 Task: Display the standings of the 2022 Victory Lane Racing NASCAR Cup Series for the race "Ally 400" on the track "Nashville".
Action: Mouse moved to (238, 420)
Screenshot: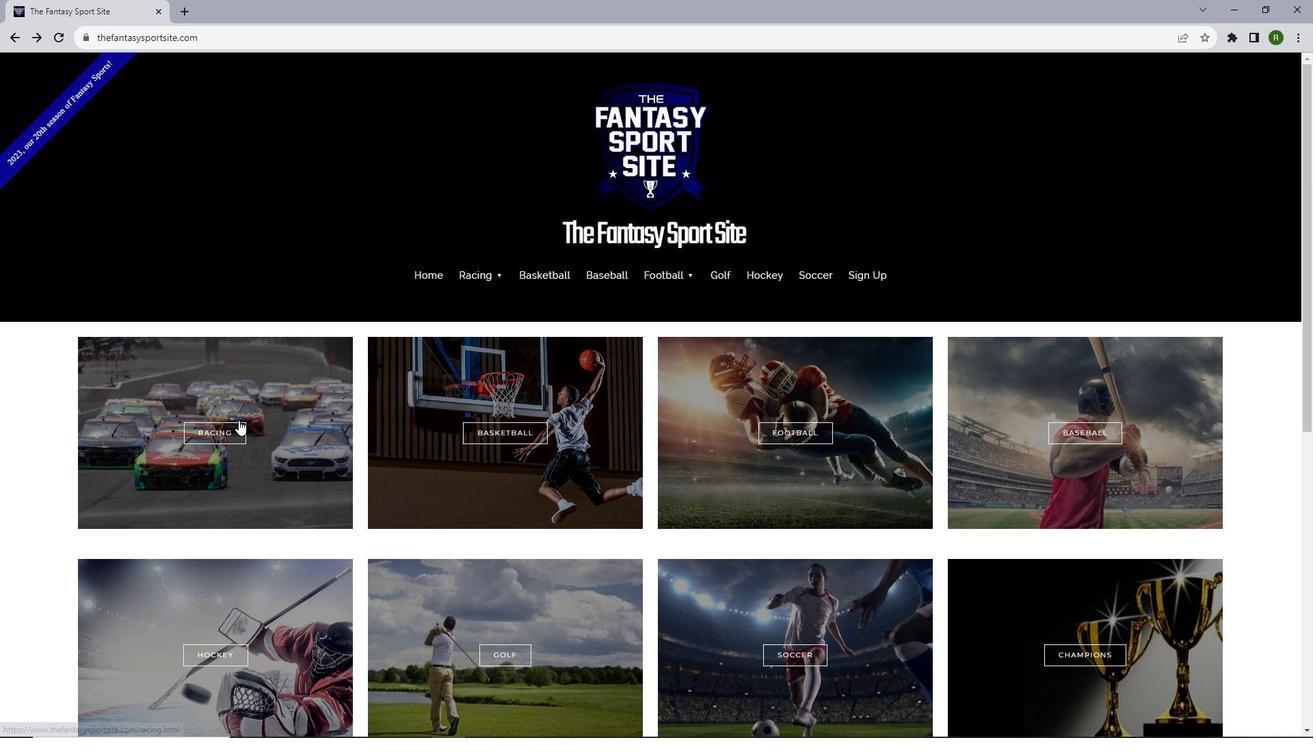 
Action: Mouse pressed left at (238, 420)
Screenshot: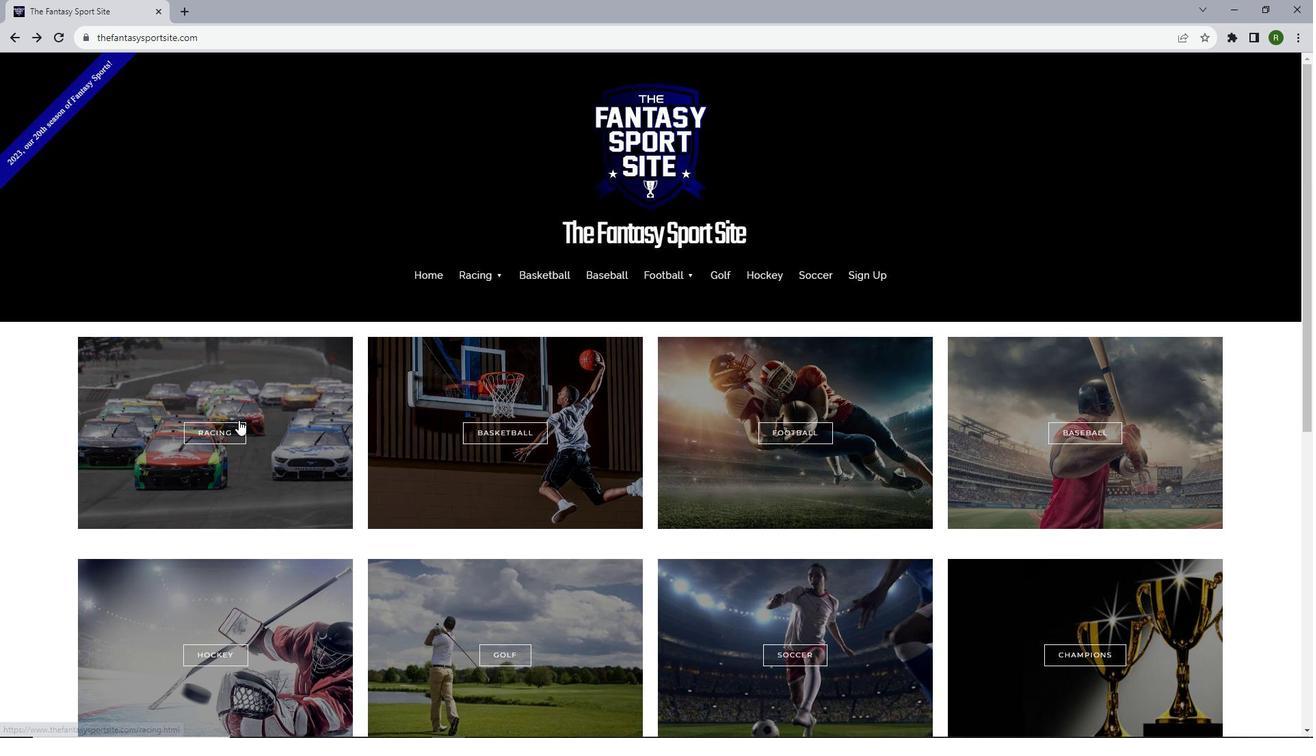 
Action: Mouse moved to (679, 498)
Screenshot: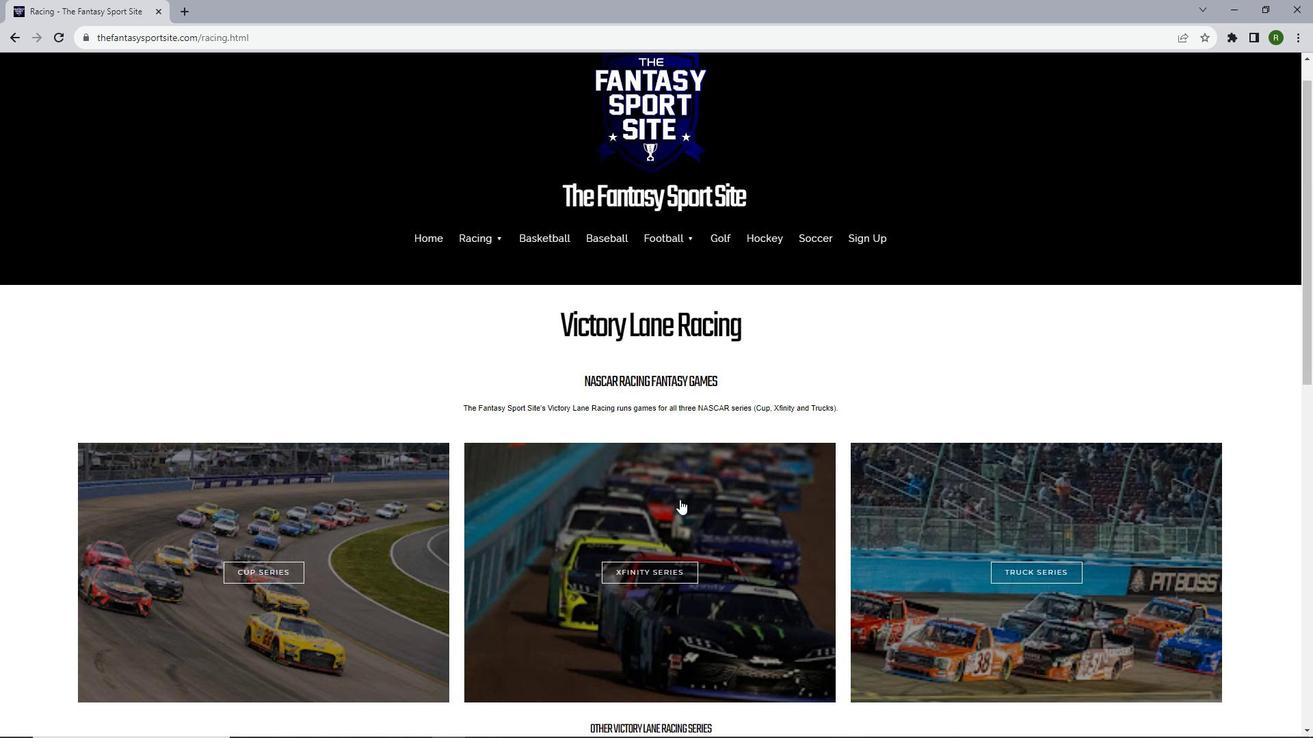 
Action: Mouse scrolled (679, 497) with delta (0, 0)
Screenshot: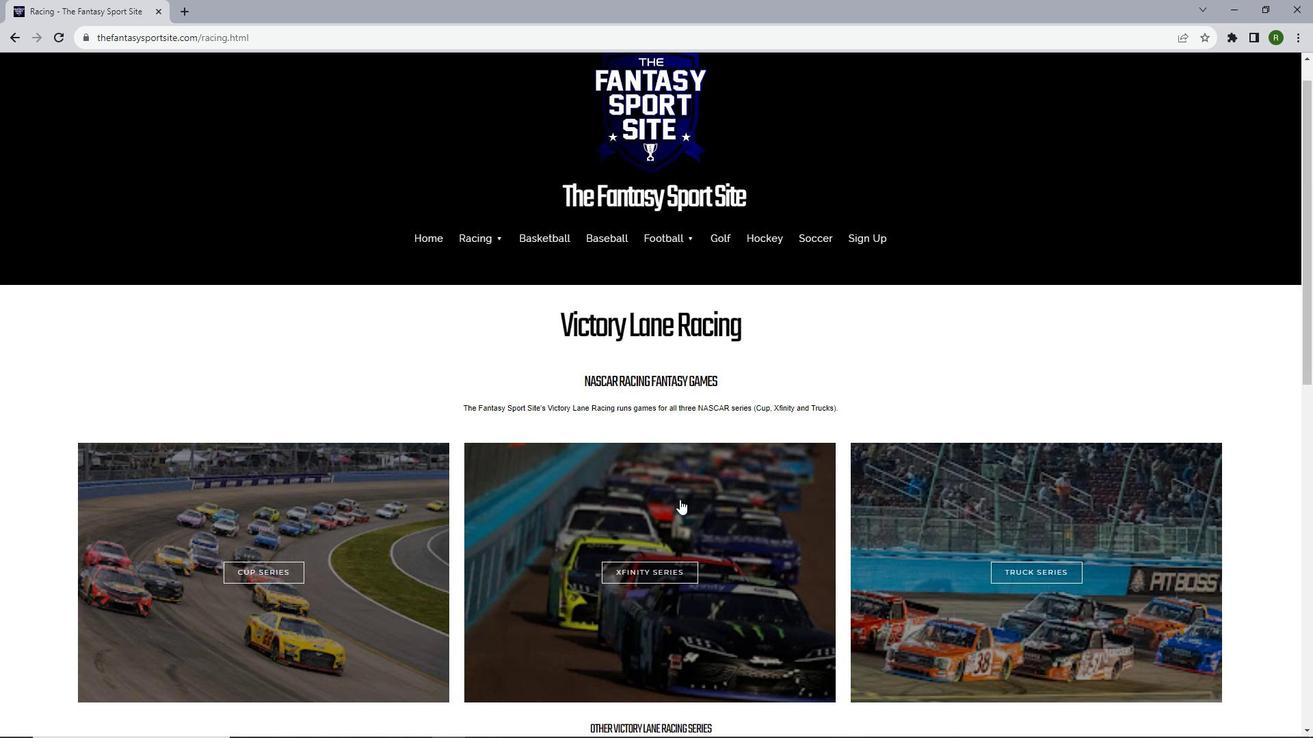 
Action: Mouse moved to (679, 499)
Screenshot: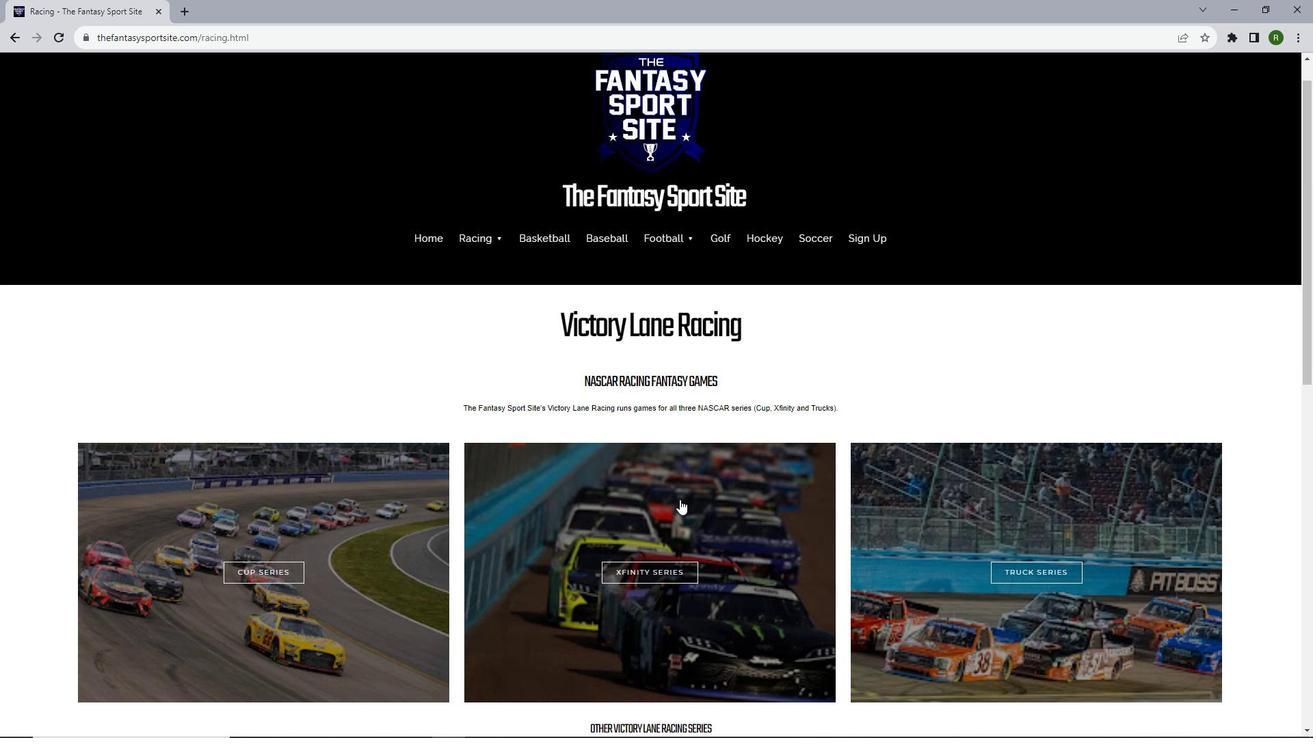 
Action: Mouse scrolled (679, 499) with delta (0, 0)
Screenshot: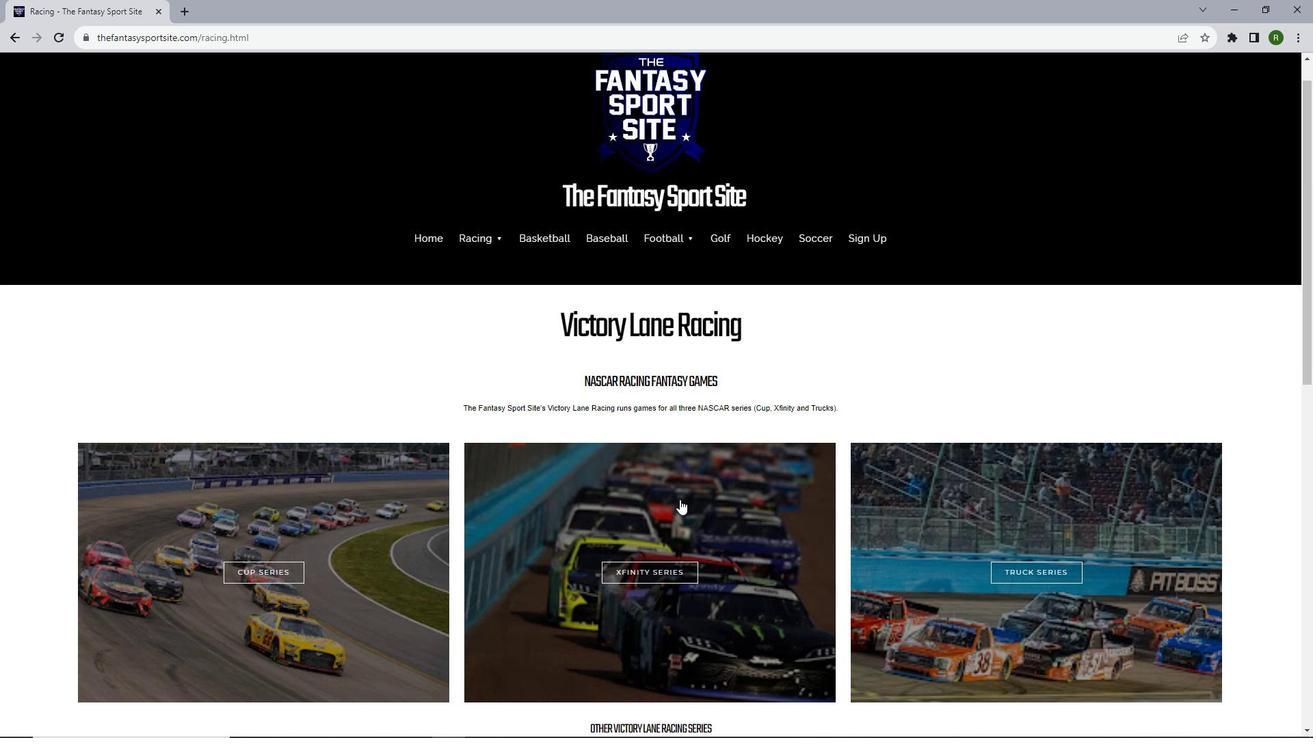 
Action: Mouse scrolled (679, 499) with delta (0, 0)
Screenshot: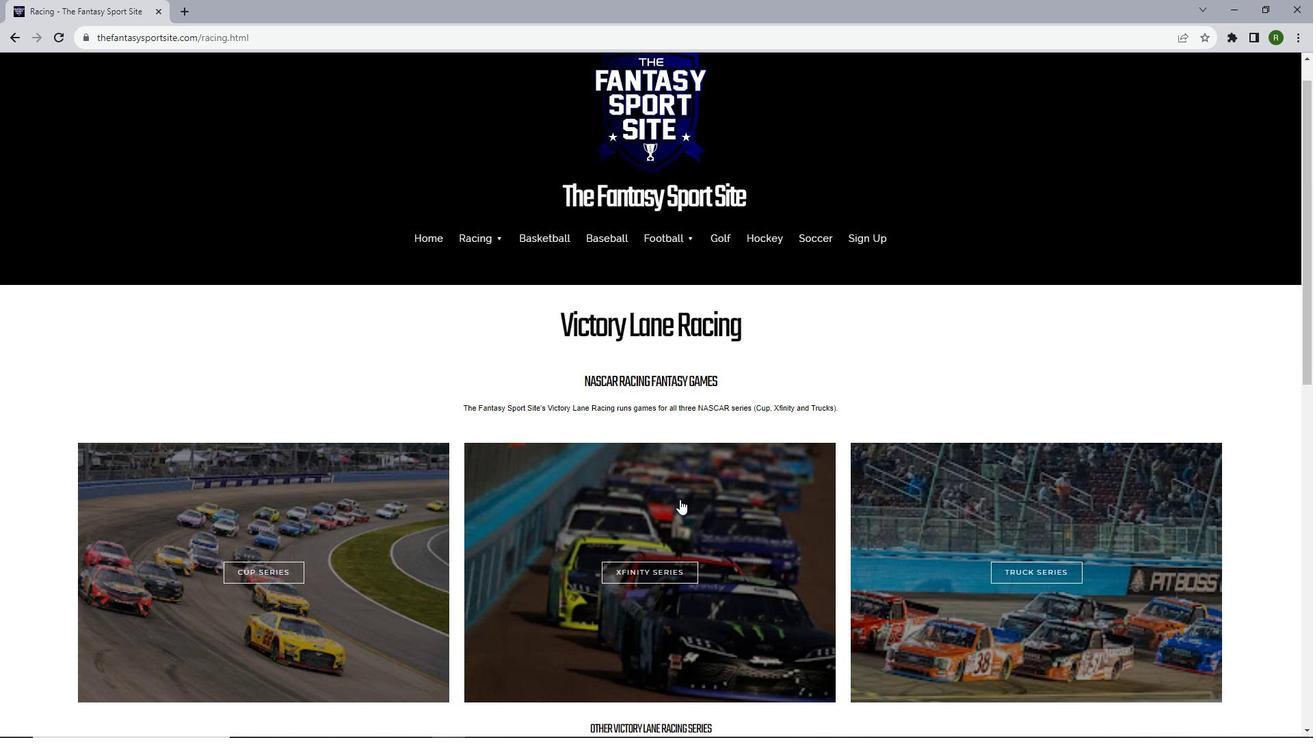 
Action: Mouse moved to (244, 416)
Screenshot: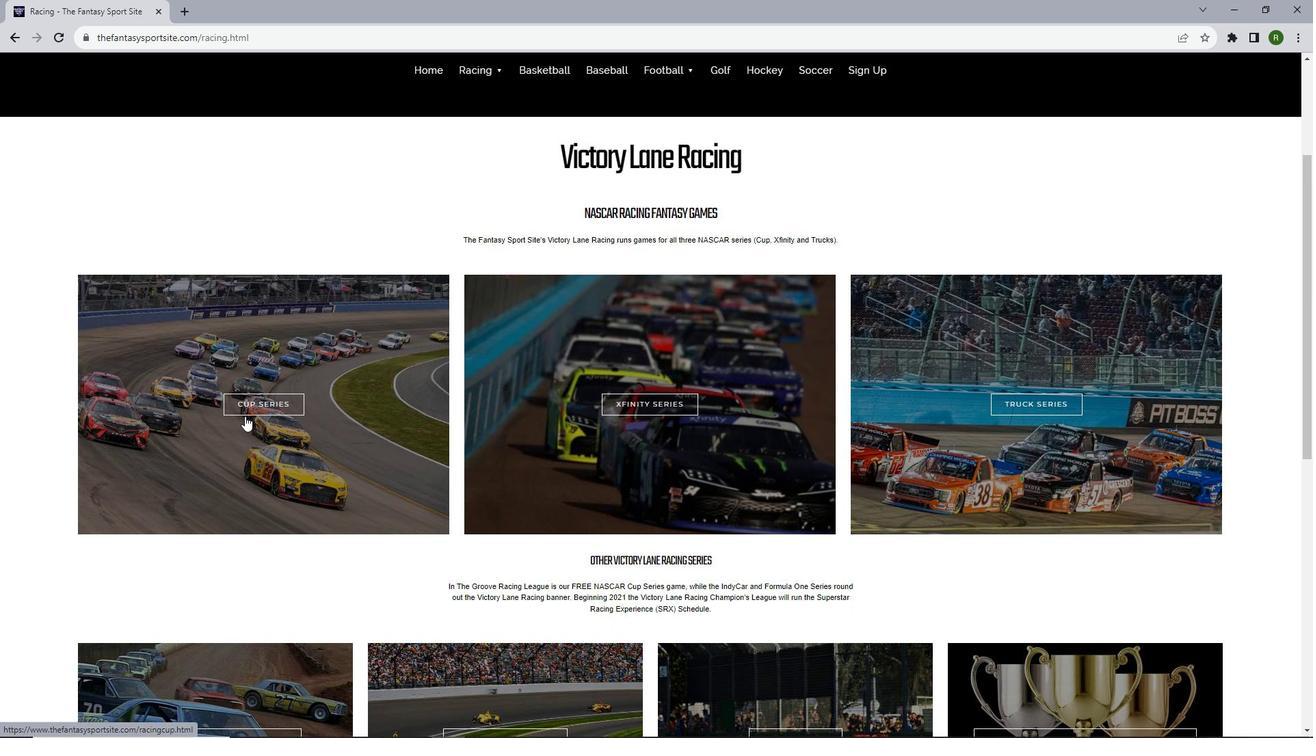
Action: Mouse pressed left at (244, 416)
Screenshot: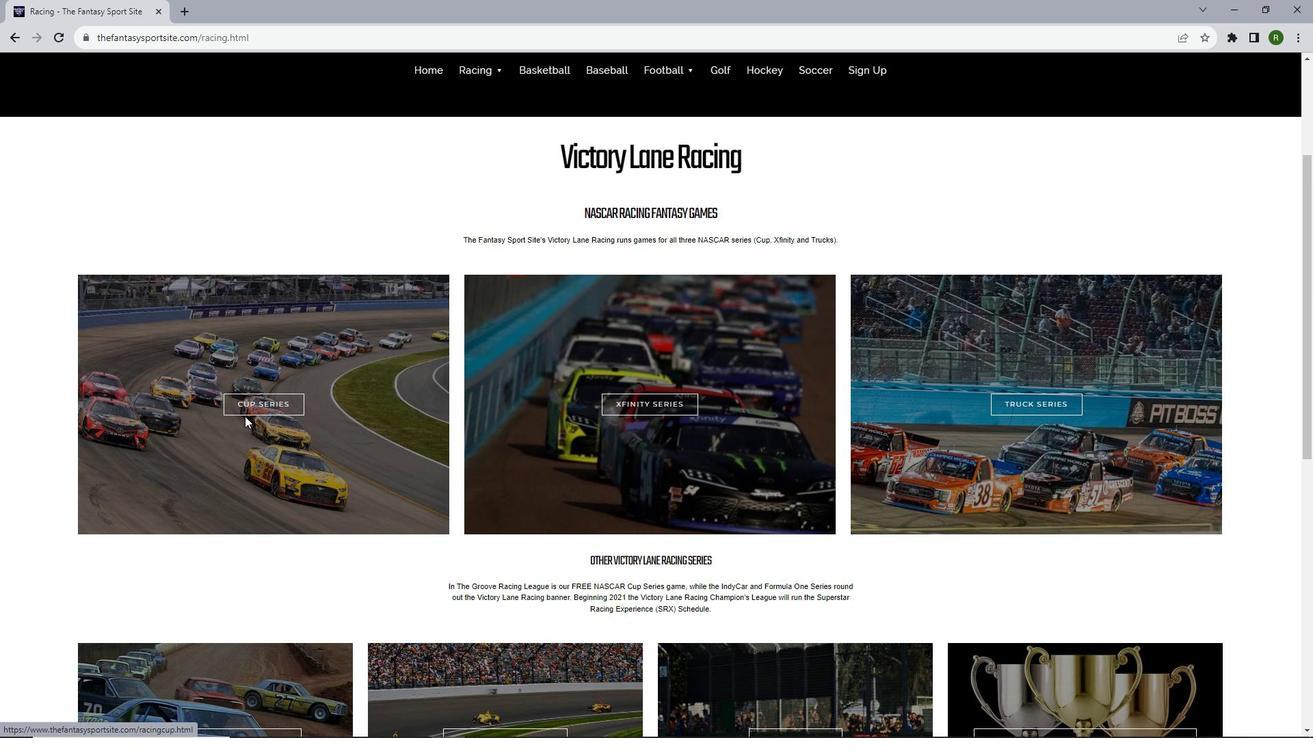 
Action: Mouse moved to (374, 370)
Screenshot: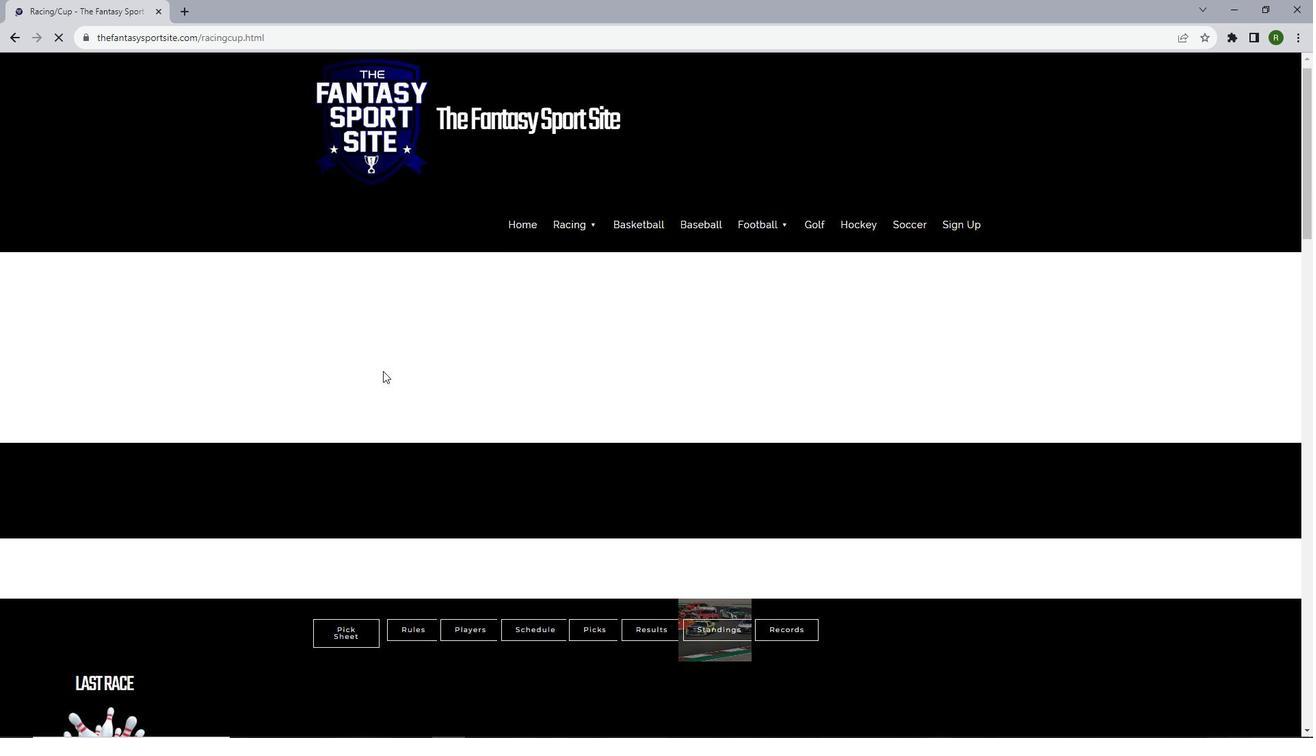 
Action: Mouse scrolled (374, 369) with delta (0, 0)
Screenshot: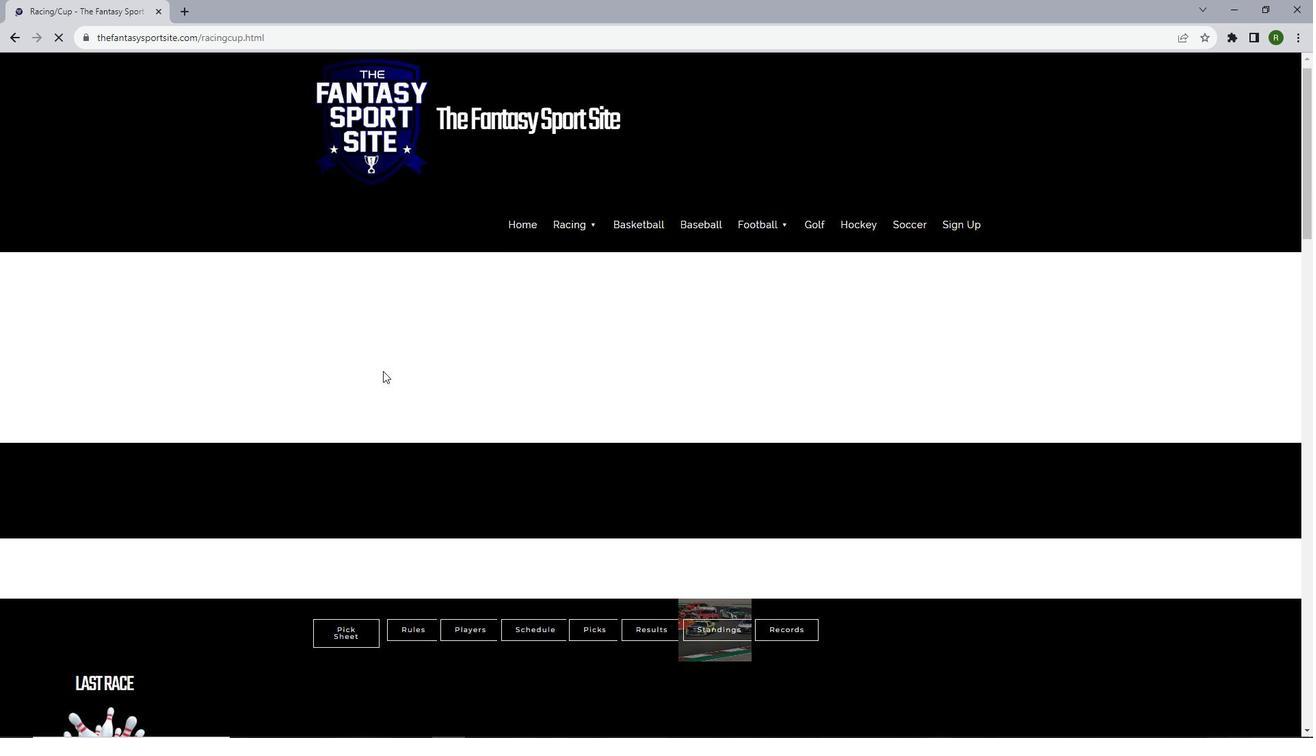 
Action: Mouse moved to (375, 370)
Screenshot: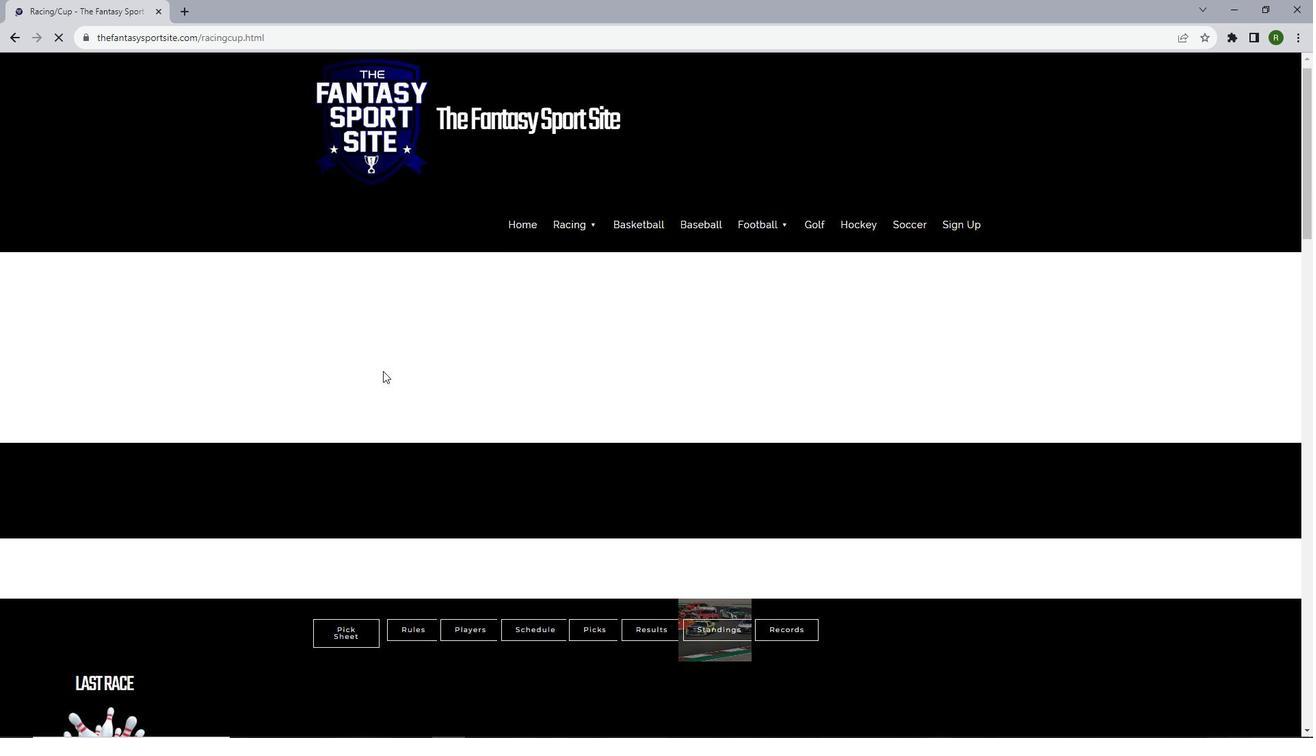 
Action: Mouse scrolled (375, 369) with delta (0, 0)
Screenshot: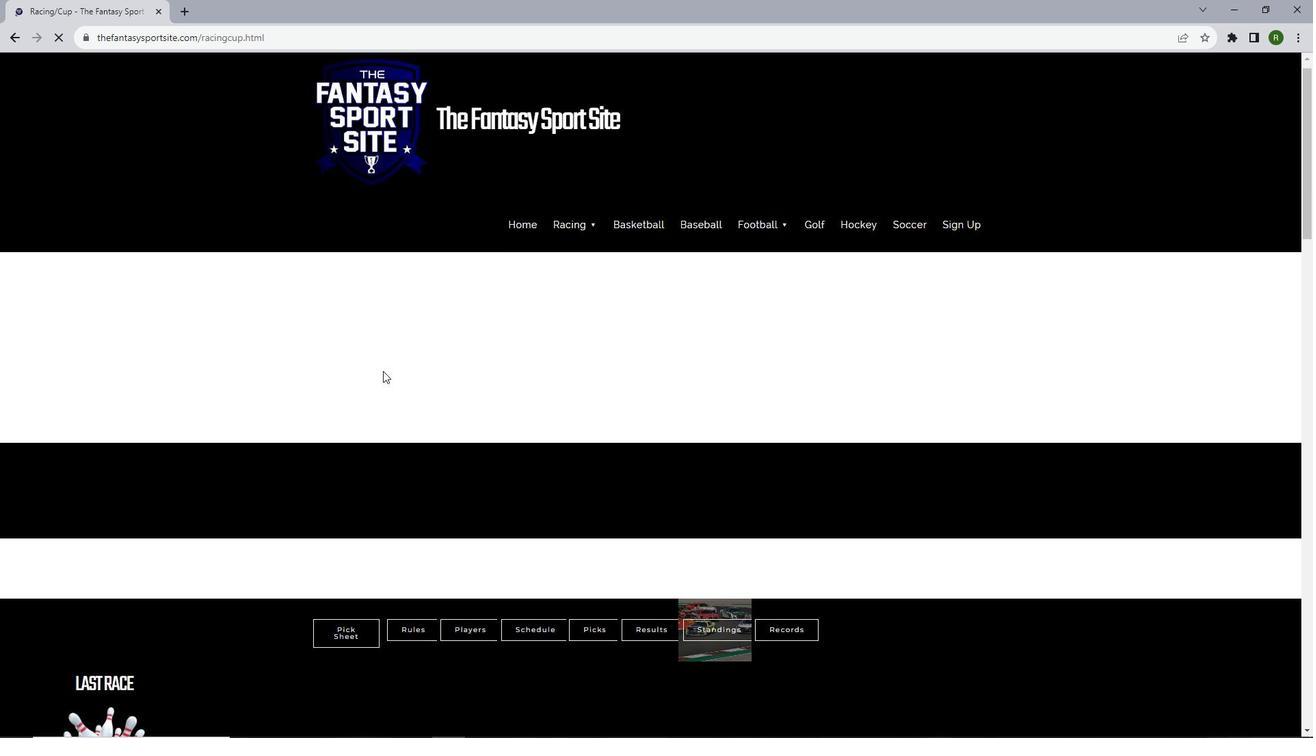 
Action: Mouse moved to (377, 370)
Screenshot: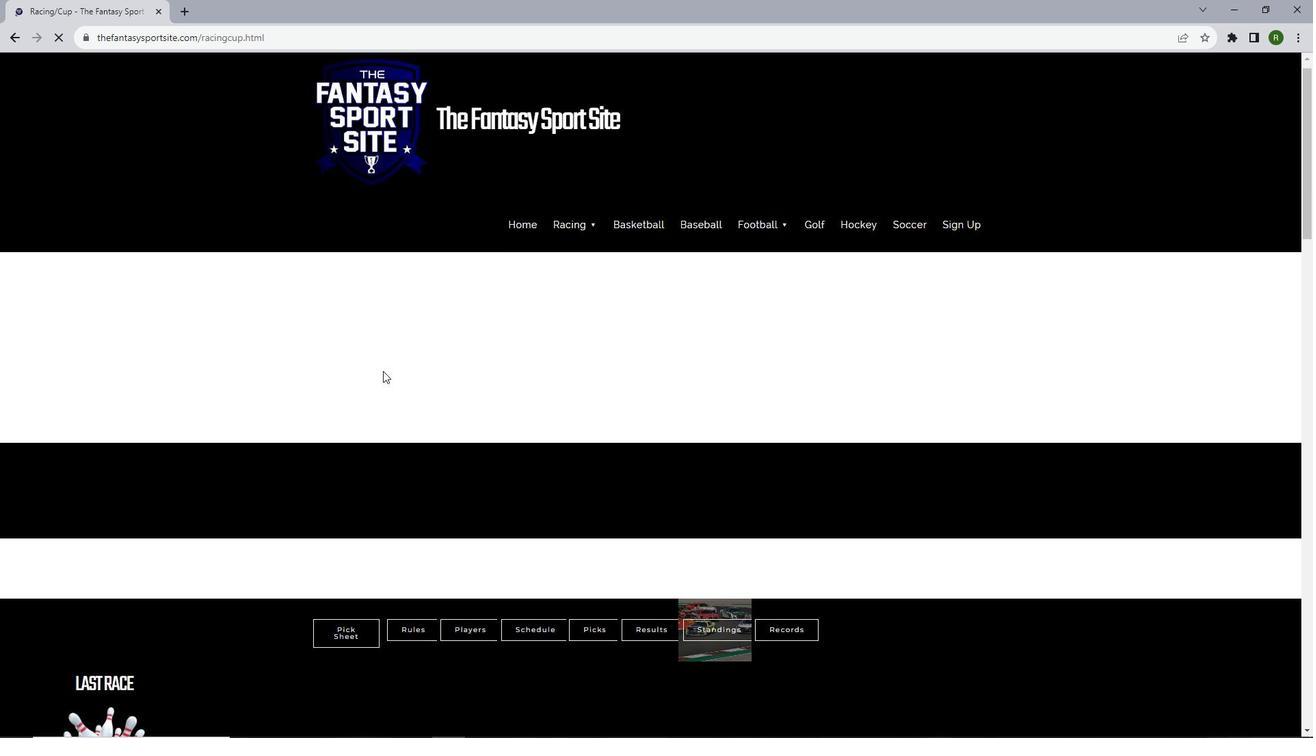 
Action: Mouse scrolled (377, 369) with delta (0, 0)
Screenshot: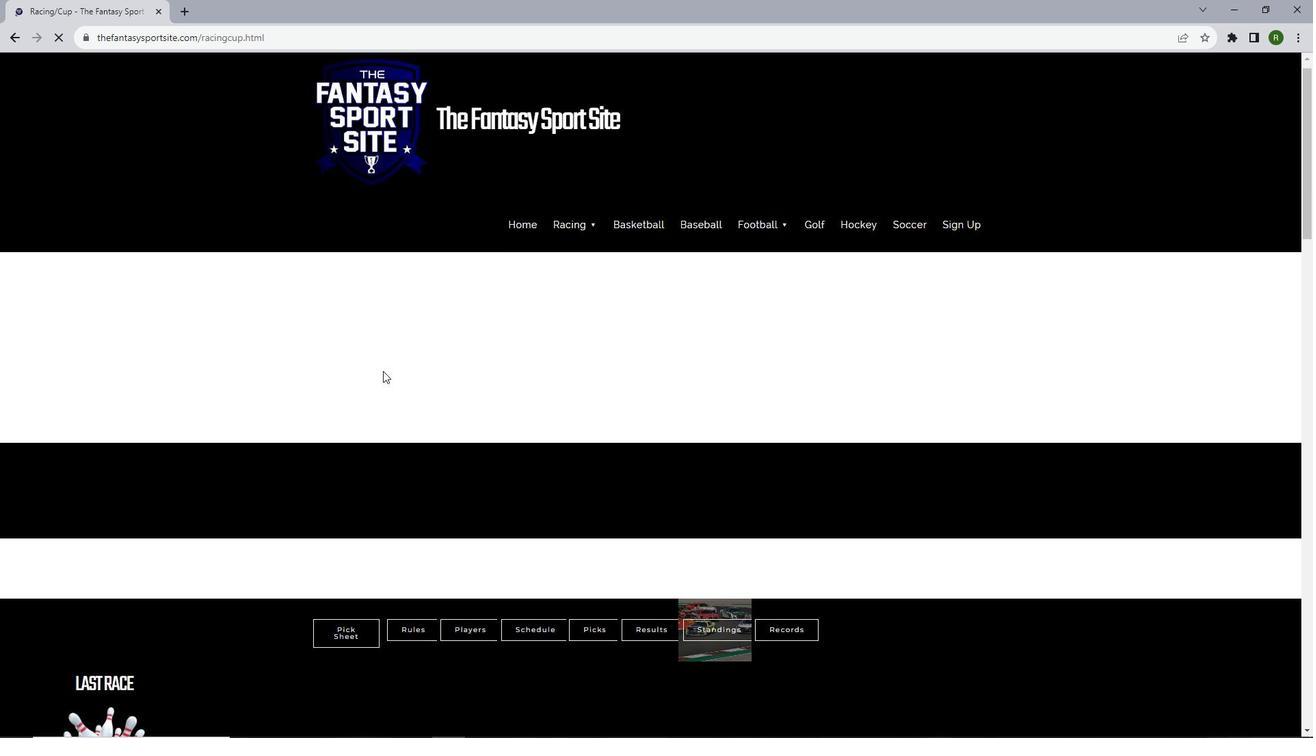 
Action: Mouse moved to (379, 371)
Screenshot: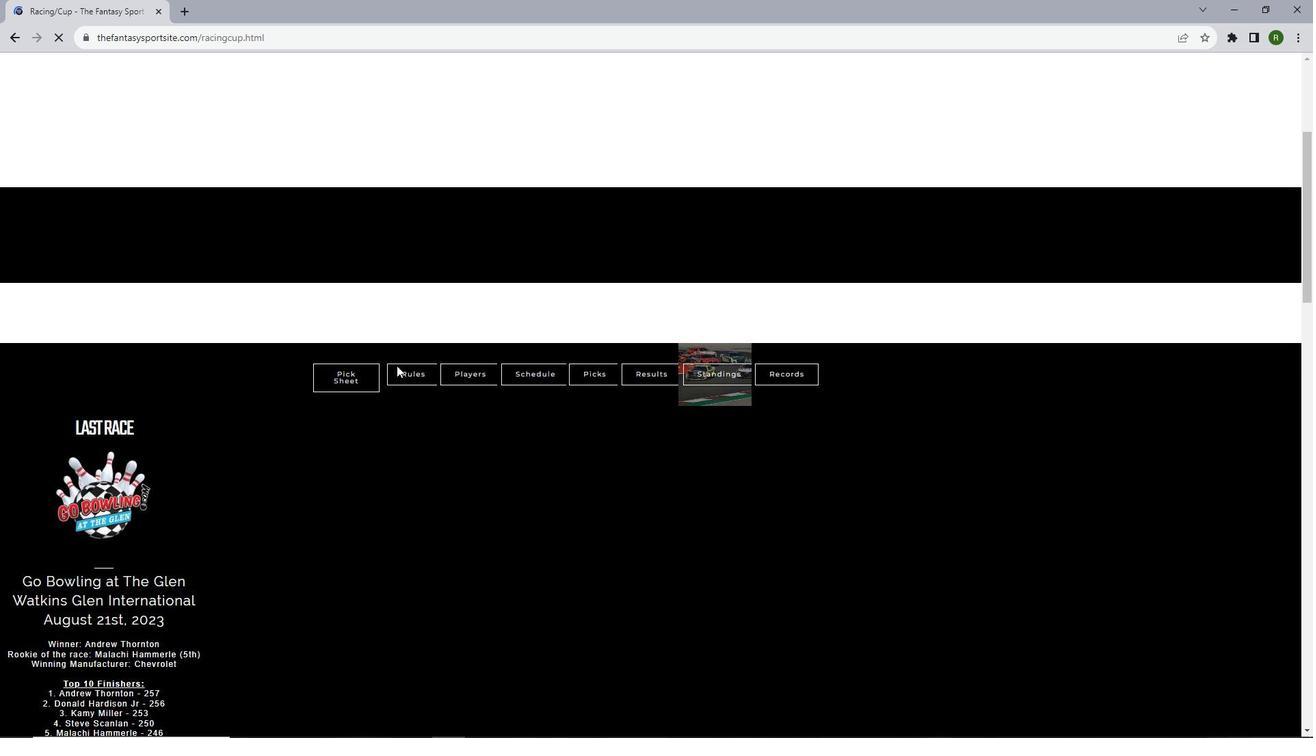 
Action: Mouse scrolled (379, 370) with delta (0, 0)
Screenshot: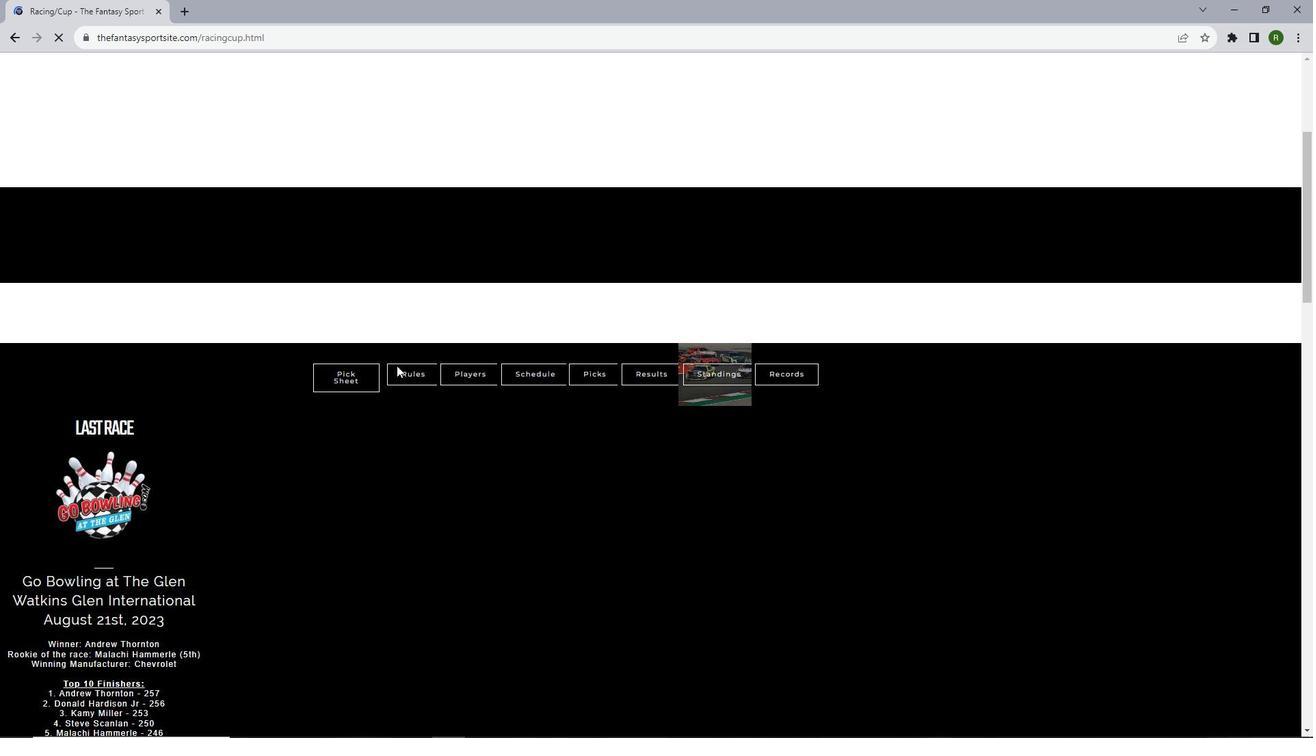 
Action: Mouse moved to (757, 600)
Screenshot: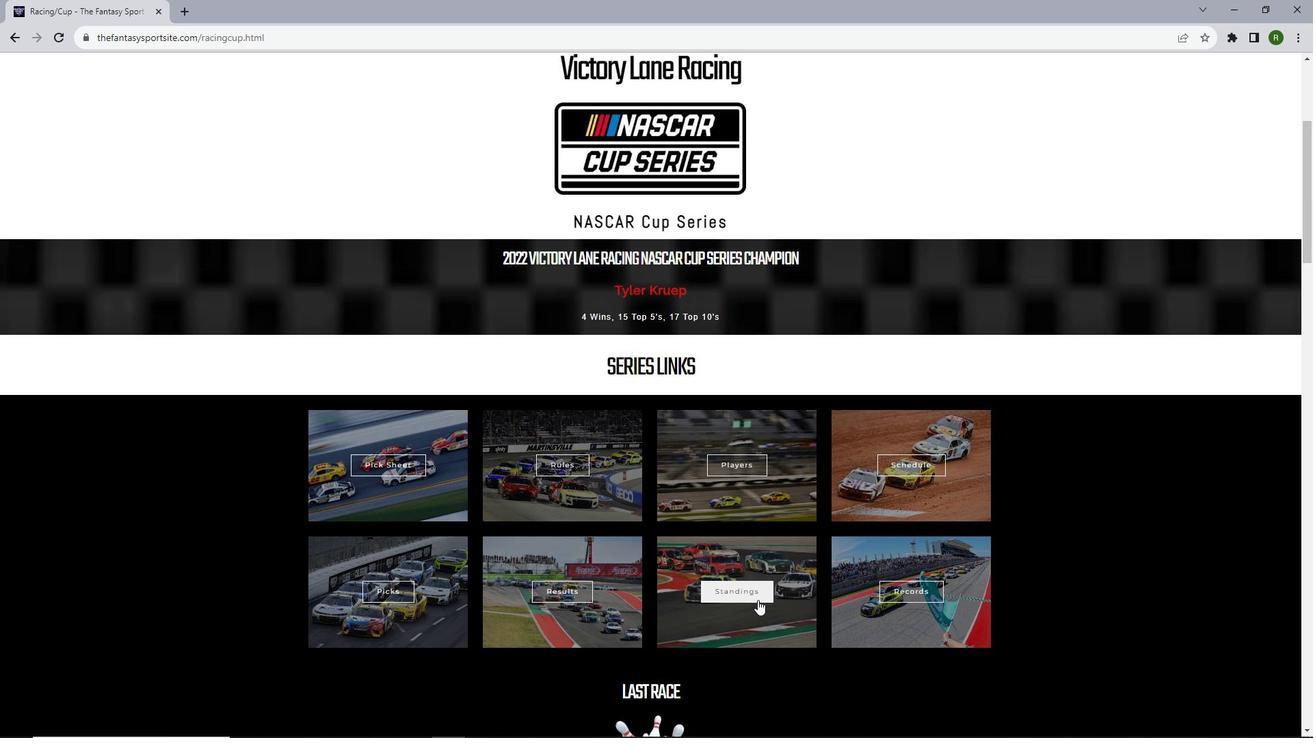 
Action: Mouse pressed left at (757, 600)
Screenshot: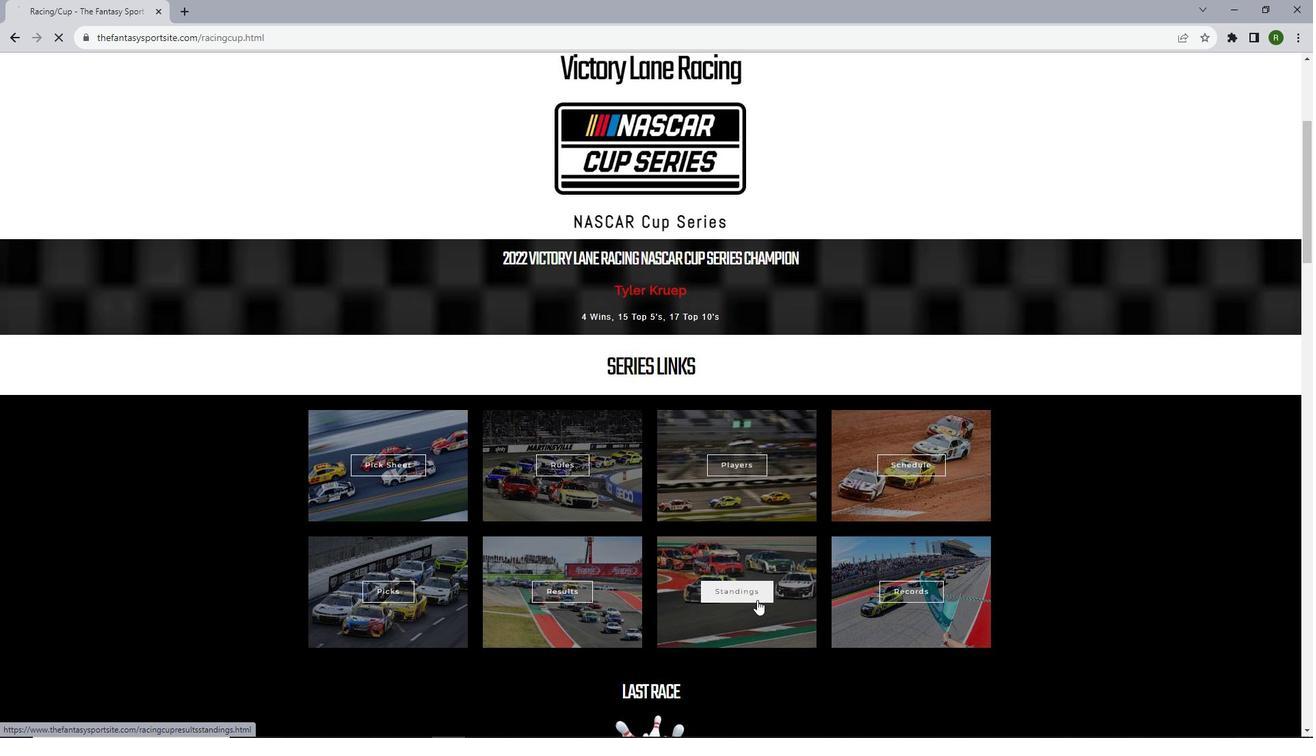
Action: Mouse moved to (401, 270)
Screenshot: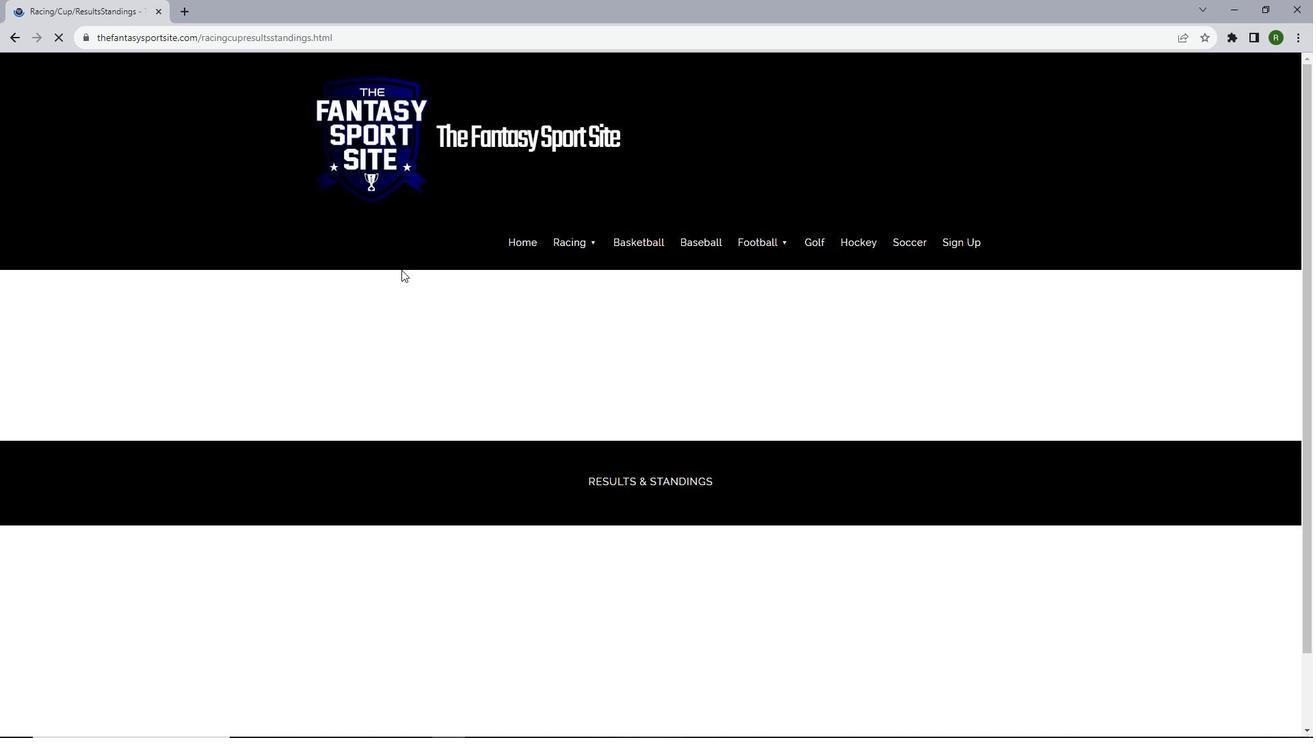 
Action: Mouse scrolled (401, 269) with delta (0, 0)
Screenshot: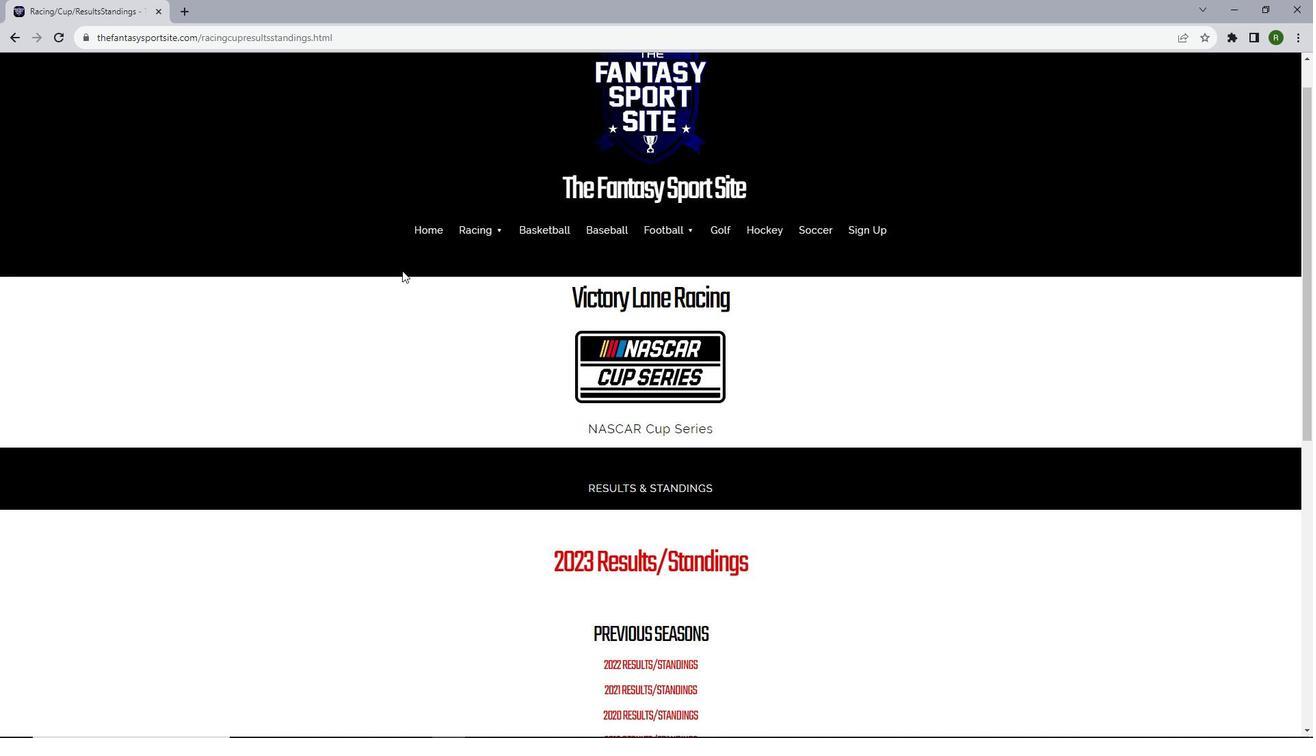 
Action: Mouse scrolled (401, 269) with delta (0, 0)
Screenshot: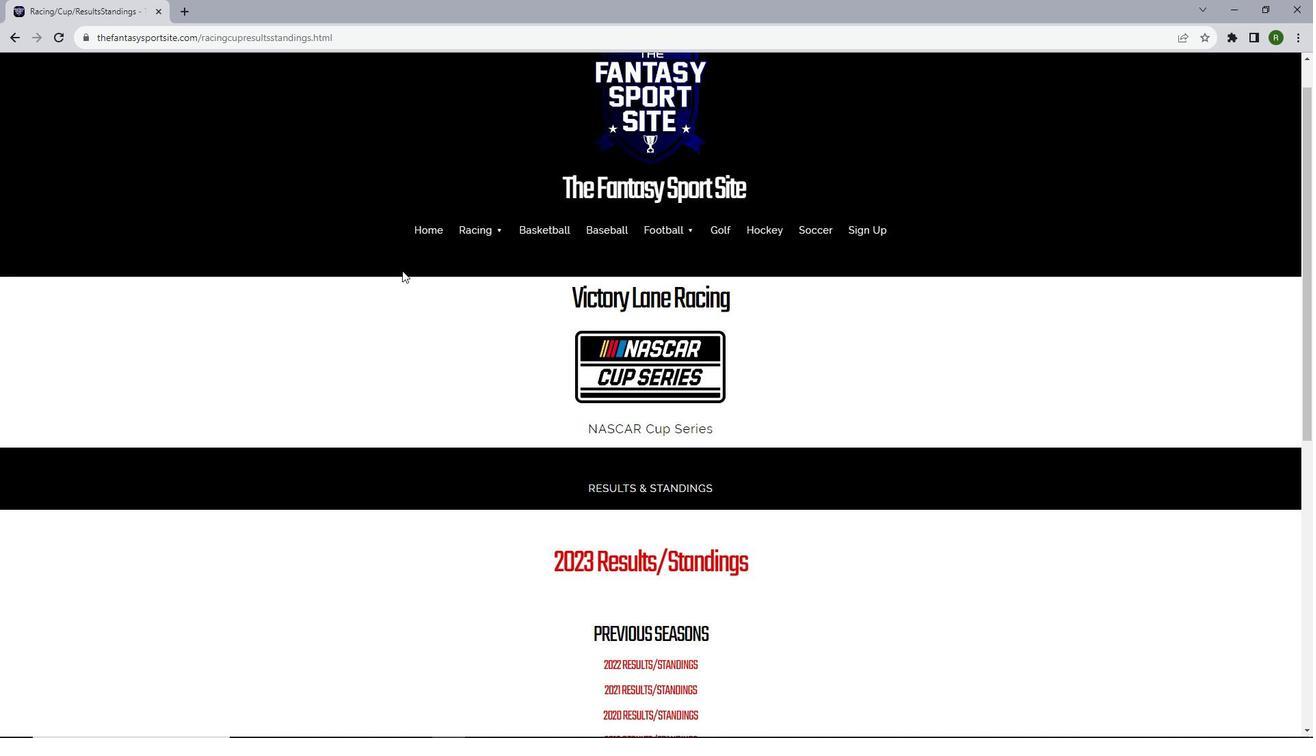 
Action: Mouse scrolled (401, 269) with delta (0, 0)
Screenshot: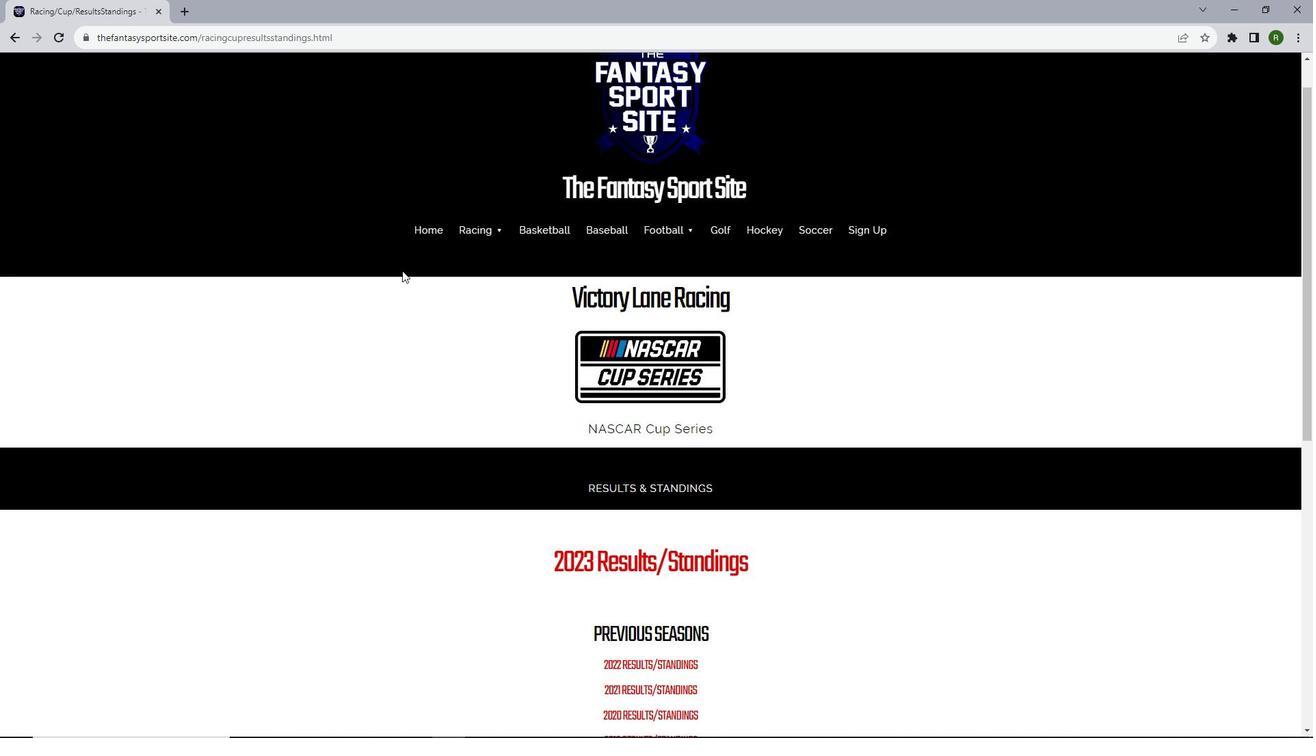 
Action: Mouse moved to (402, 270)
Screenshot: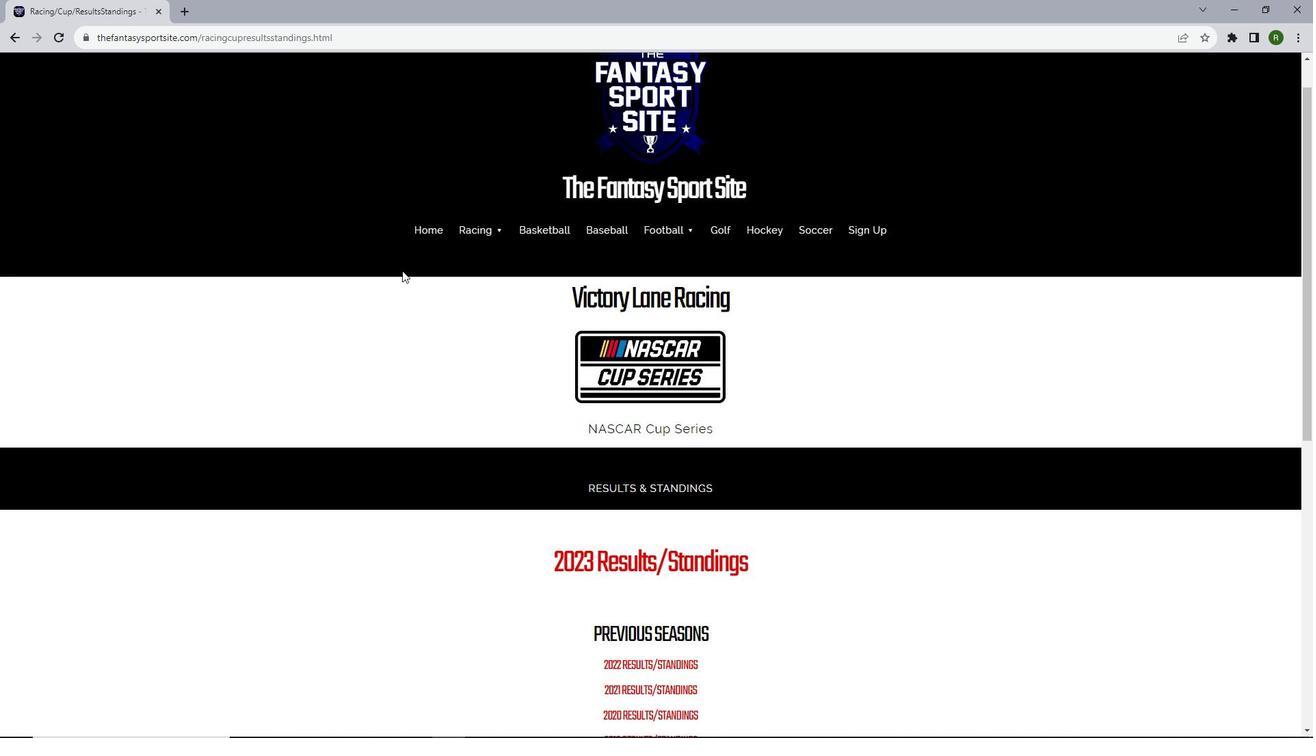 
Action: Mouse scrolled (402, 270) with delta (0, 0)
Screenshot: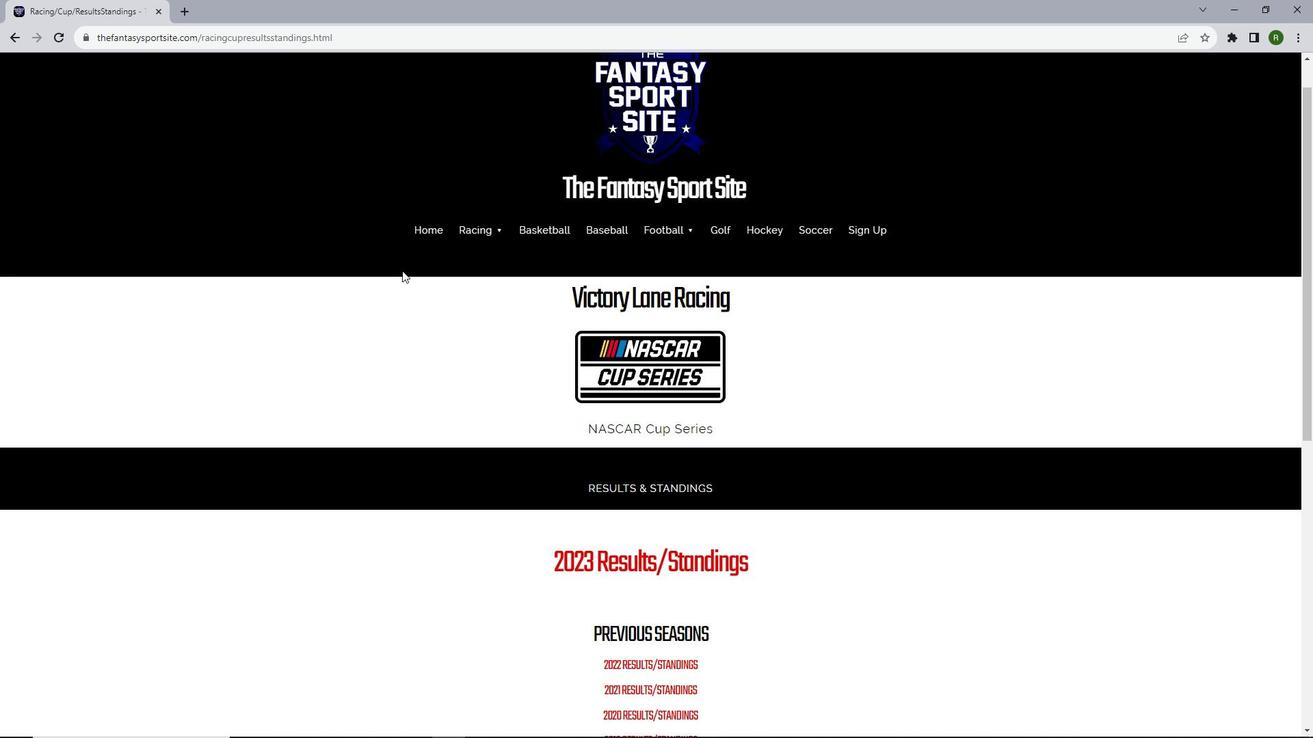 
Action: Mouse moved to (634, 442)
Screenshot: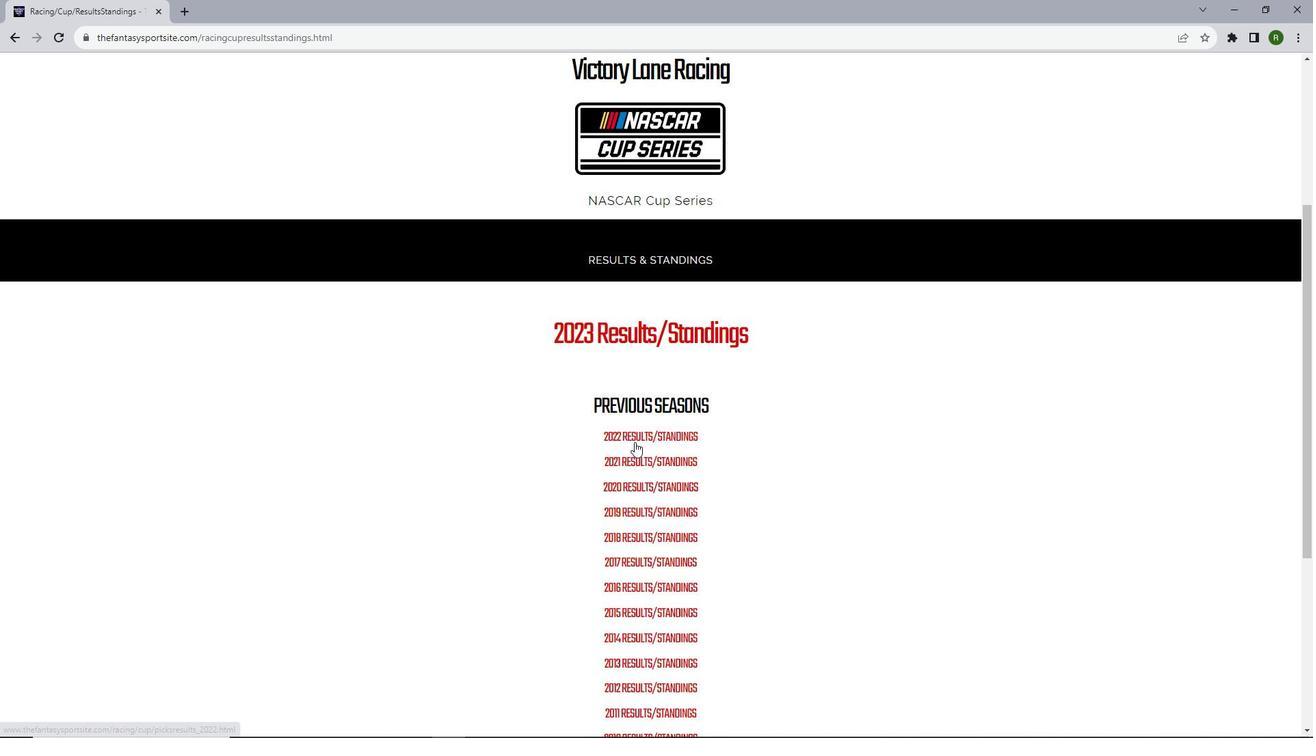 
Action: Mouse pressed left at (634, 442)
Screenshot: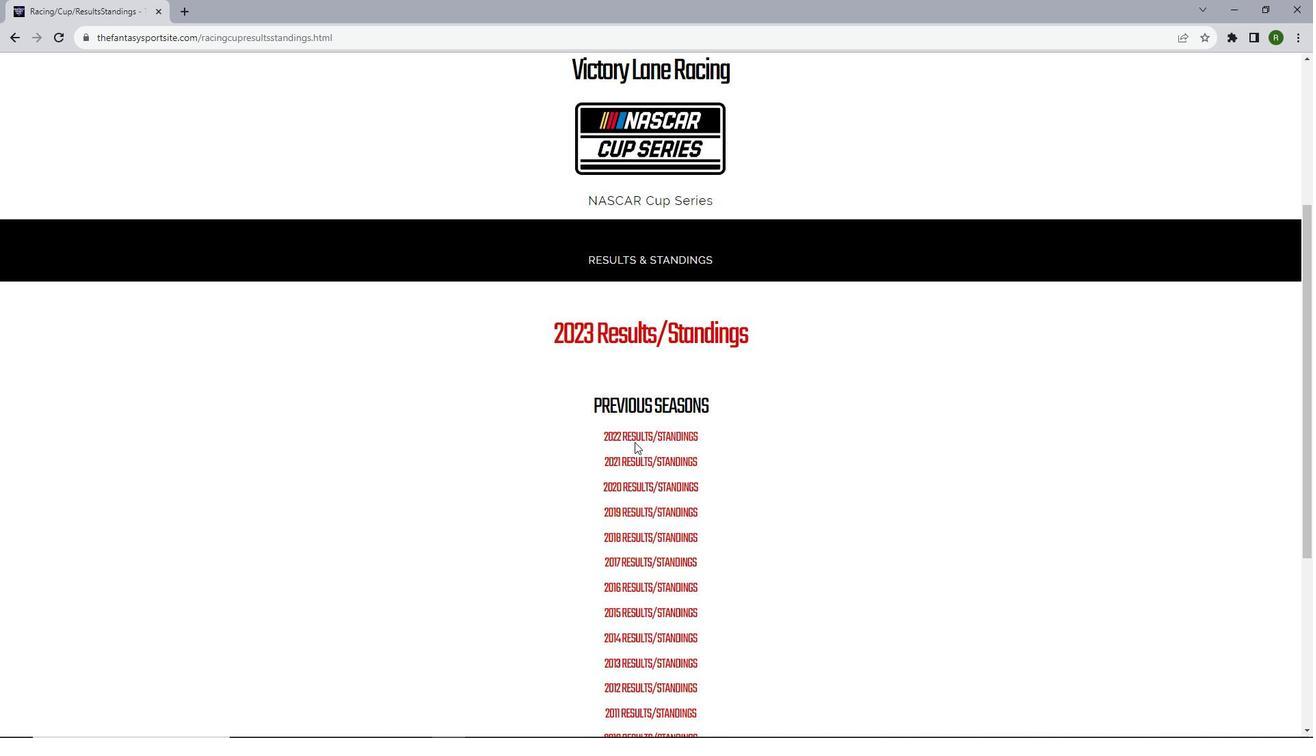 
Action: Mouse moved to (824, 389)
Screenshot: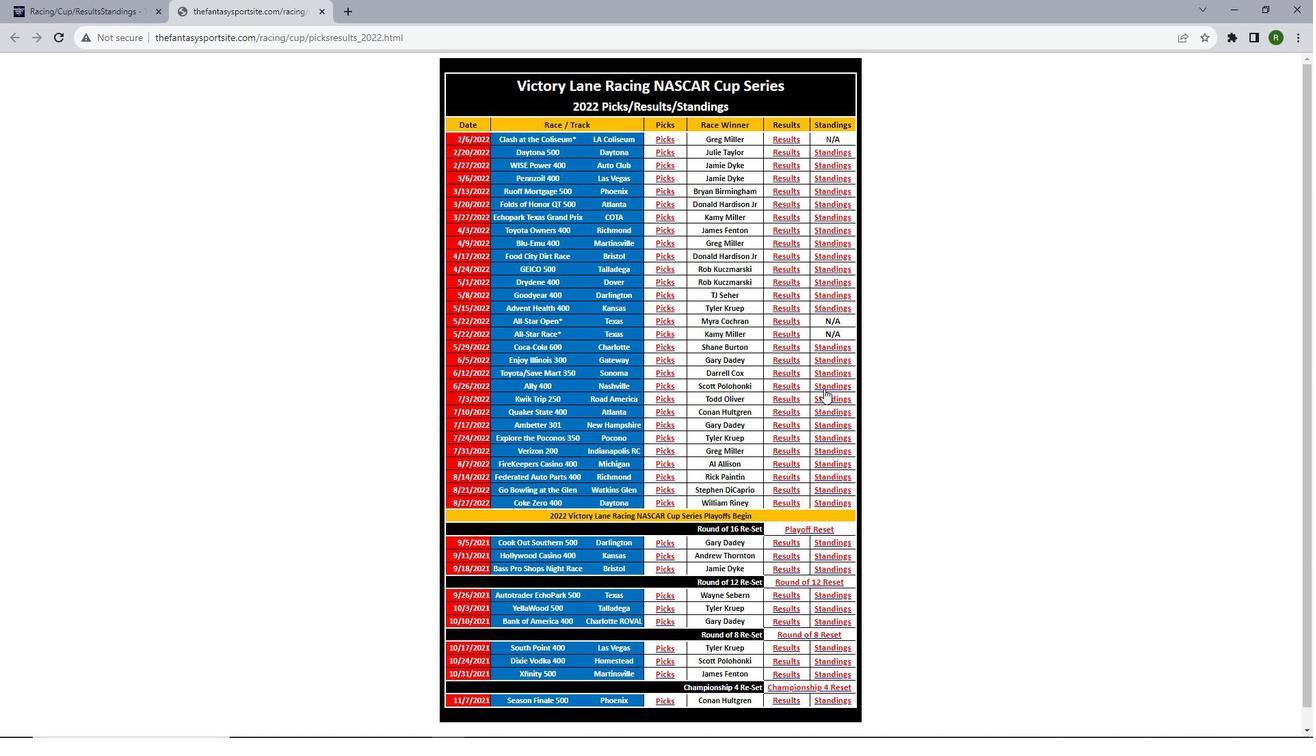 
Action: Mouse pressed left at (824, 389)
Screenshot: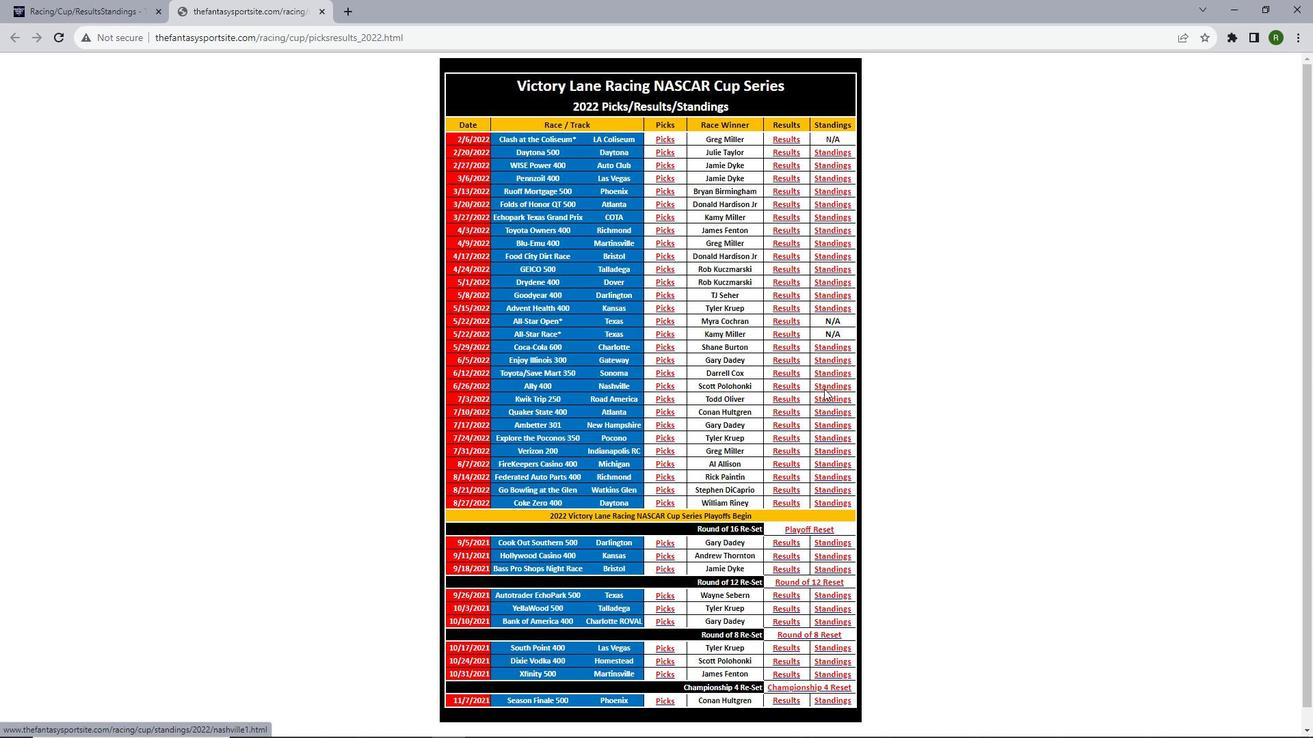
Action: Mouse moved to (655, 272)
Screenshot: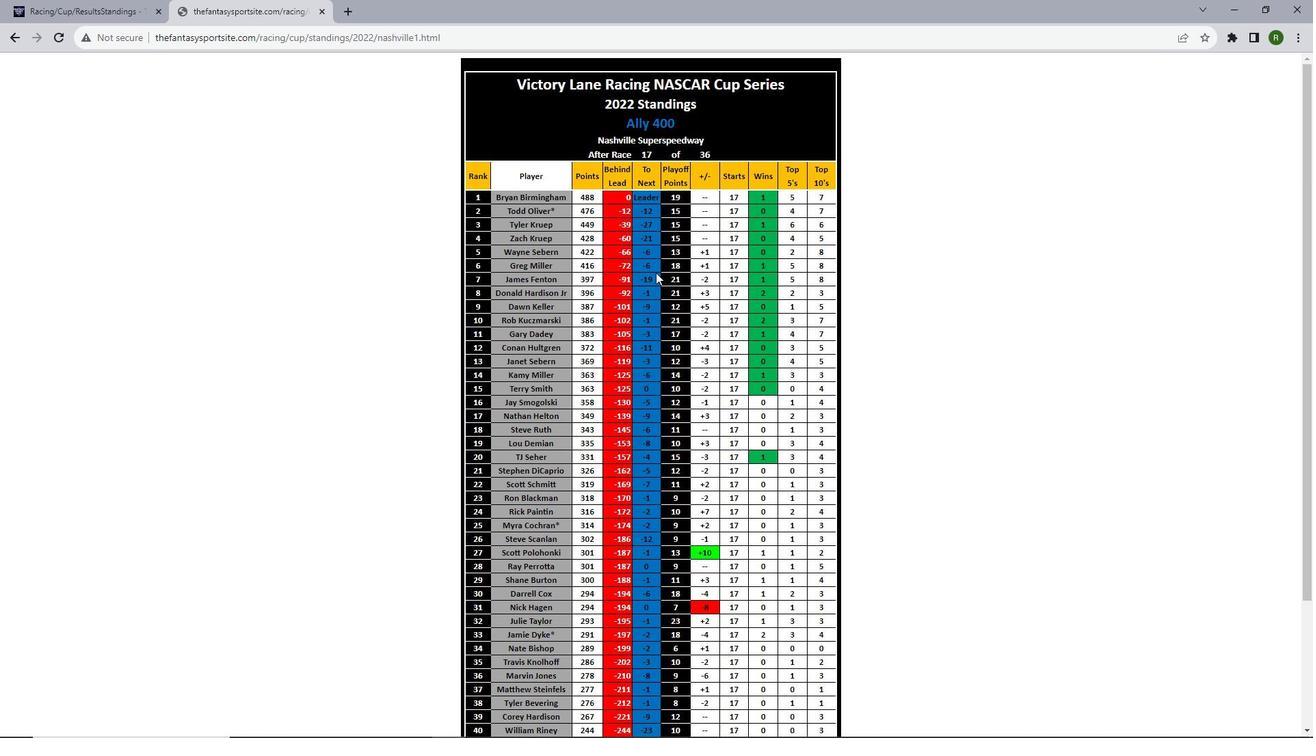 
Action: Mouse scrolled (655, 272) with delta (0, 0)
Screenshot: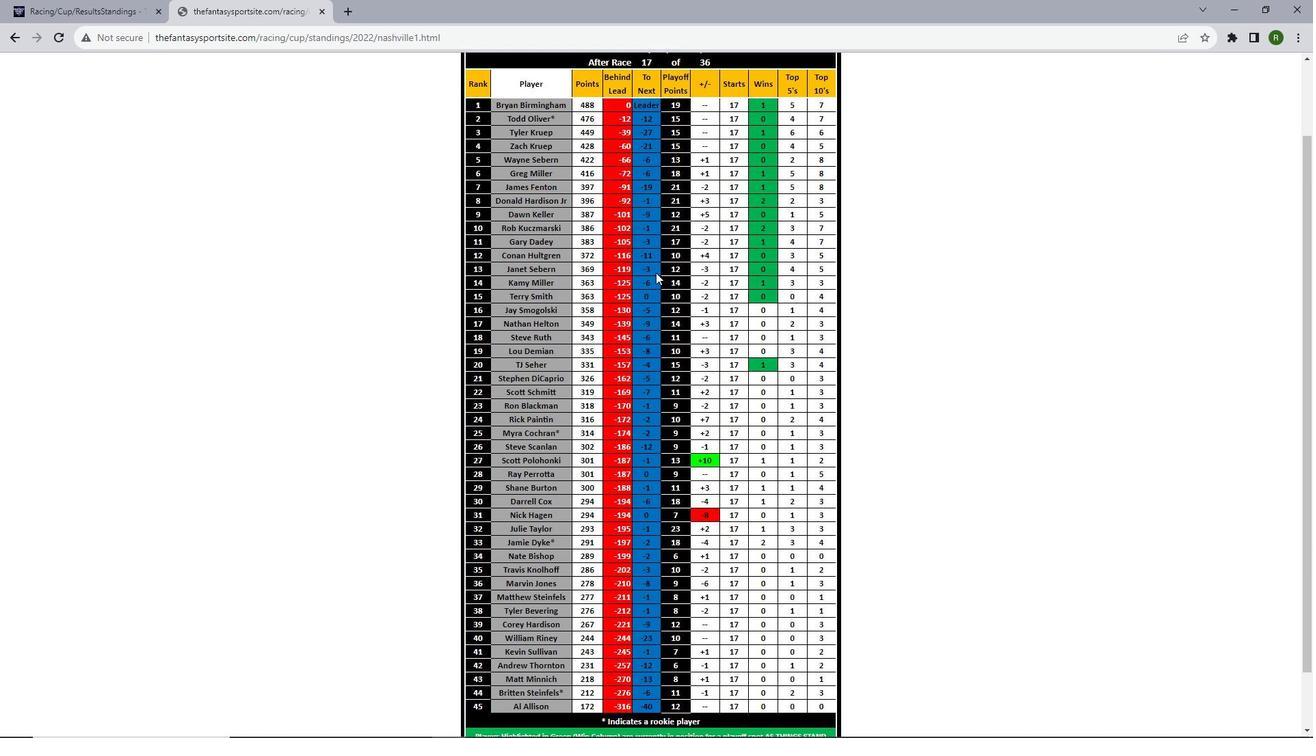 
Action: Mouse scrolled (655, 272) with delta (0, 0)
Screenshot: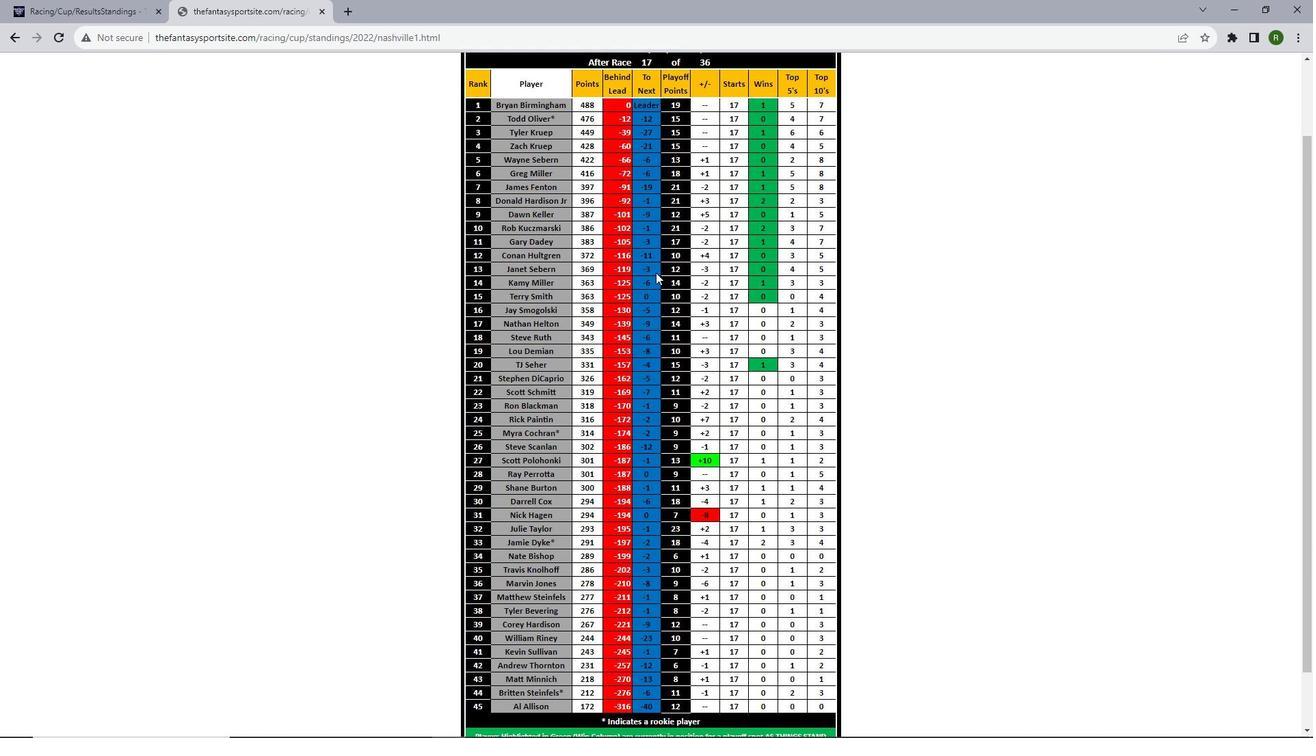 
Action: Mouse scrolled (655, 272) with delta (0, 0)
Screenshot: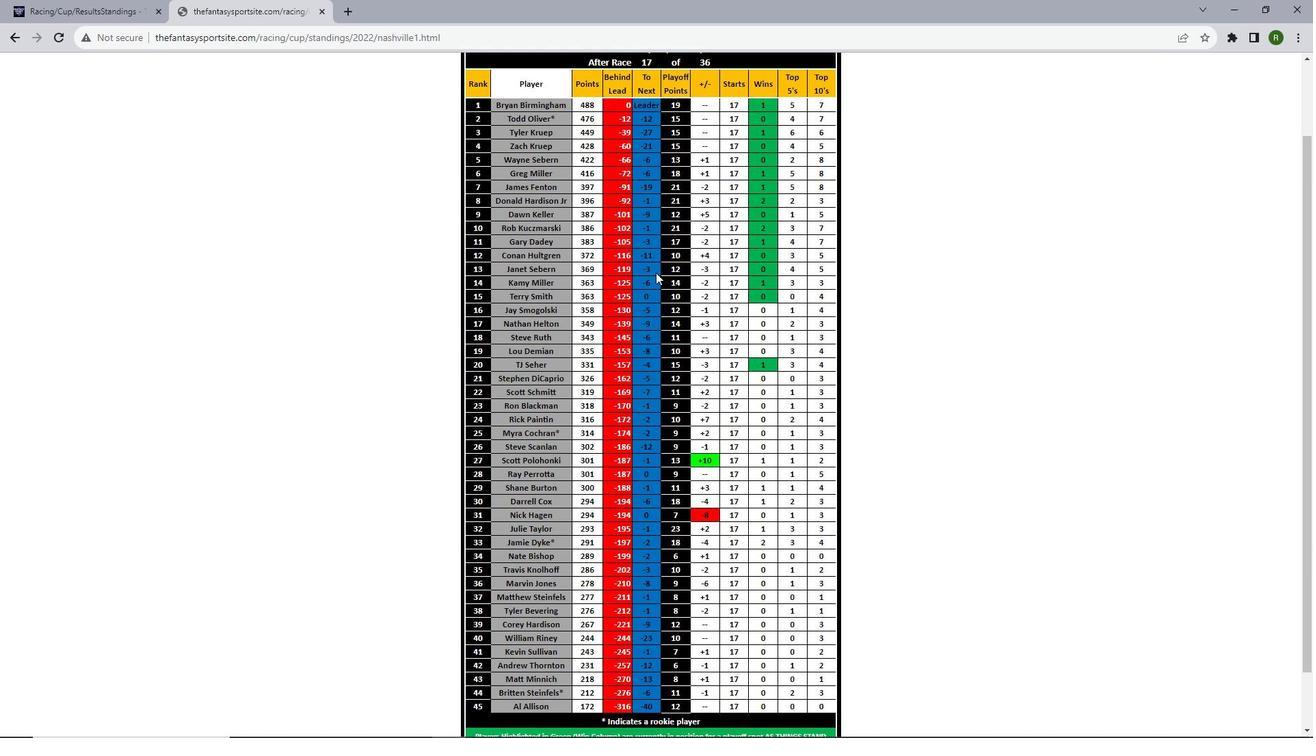 
Action: Mouse scrolled (655, 272) with delta (0, 0)
Screenshot: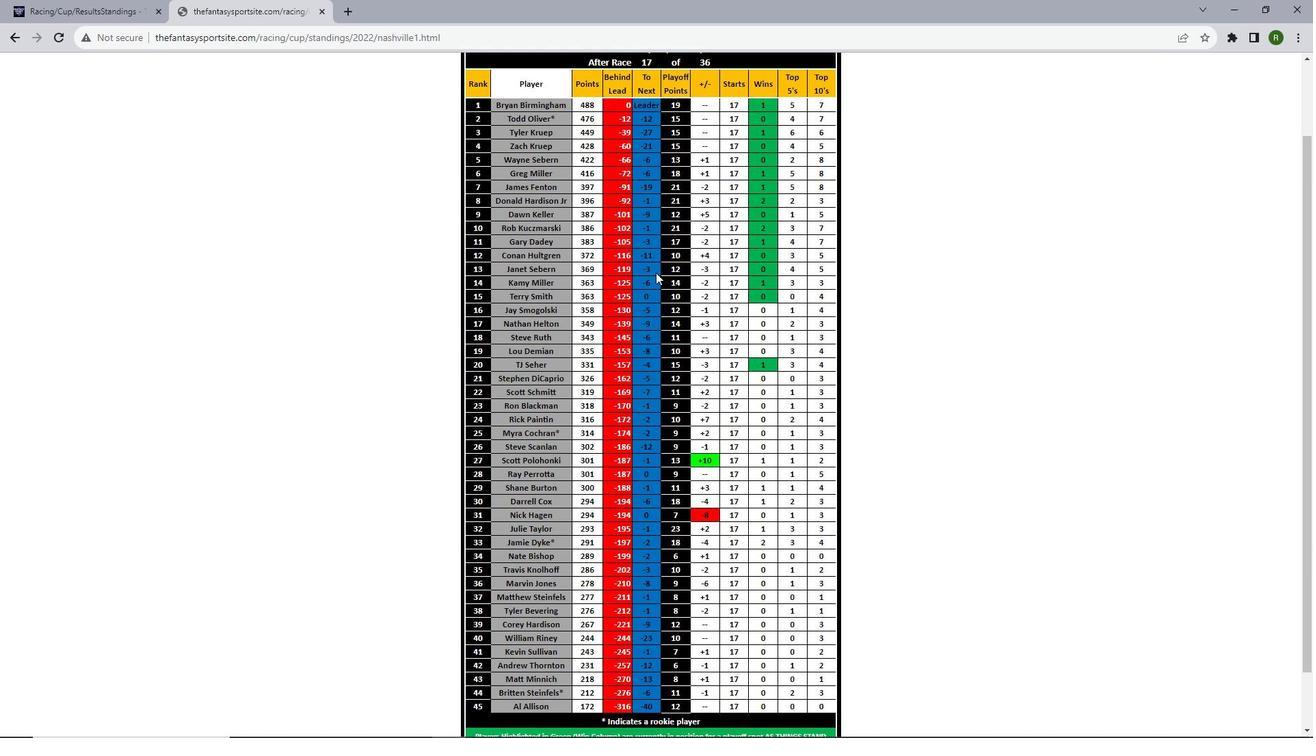 
Action: Mouse scrolled (655, 272) with delta (0, 0)
Screenshot: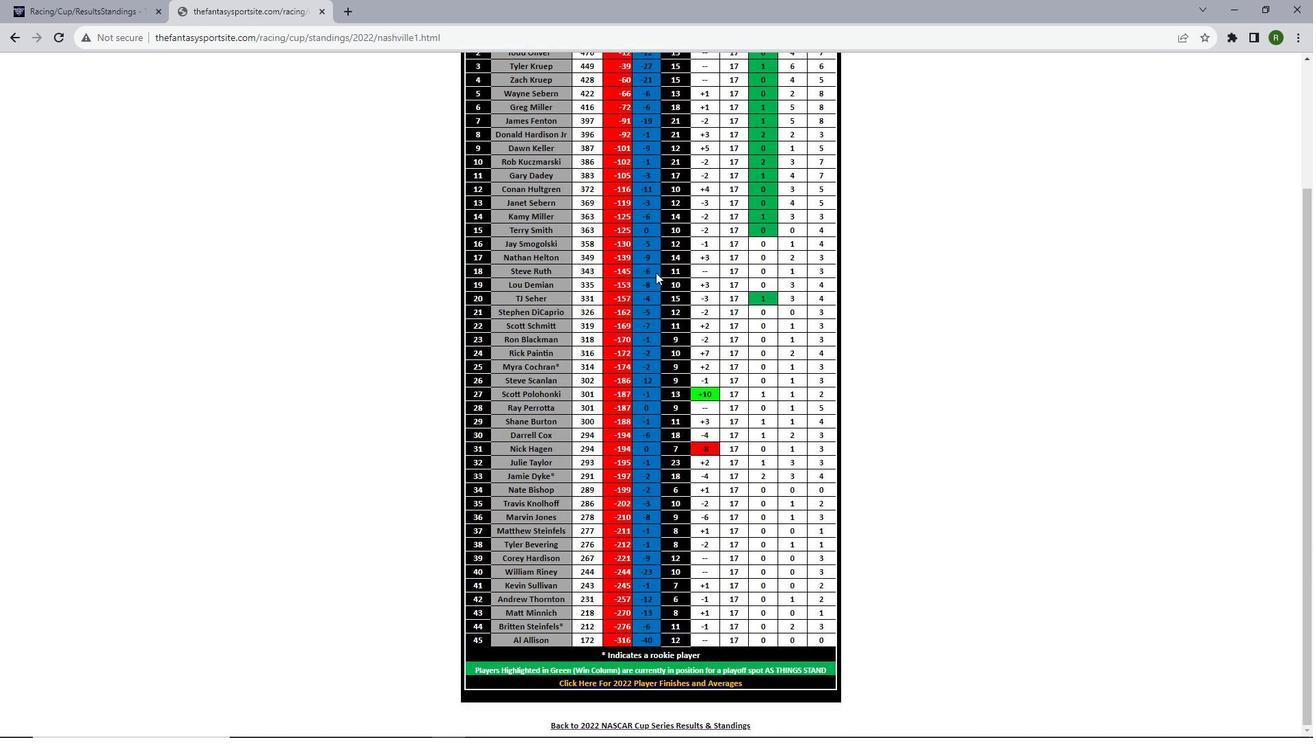 
Action: Mouse scrolled (655, 272) with delta (0, 0)
Screenshot: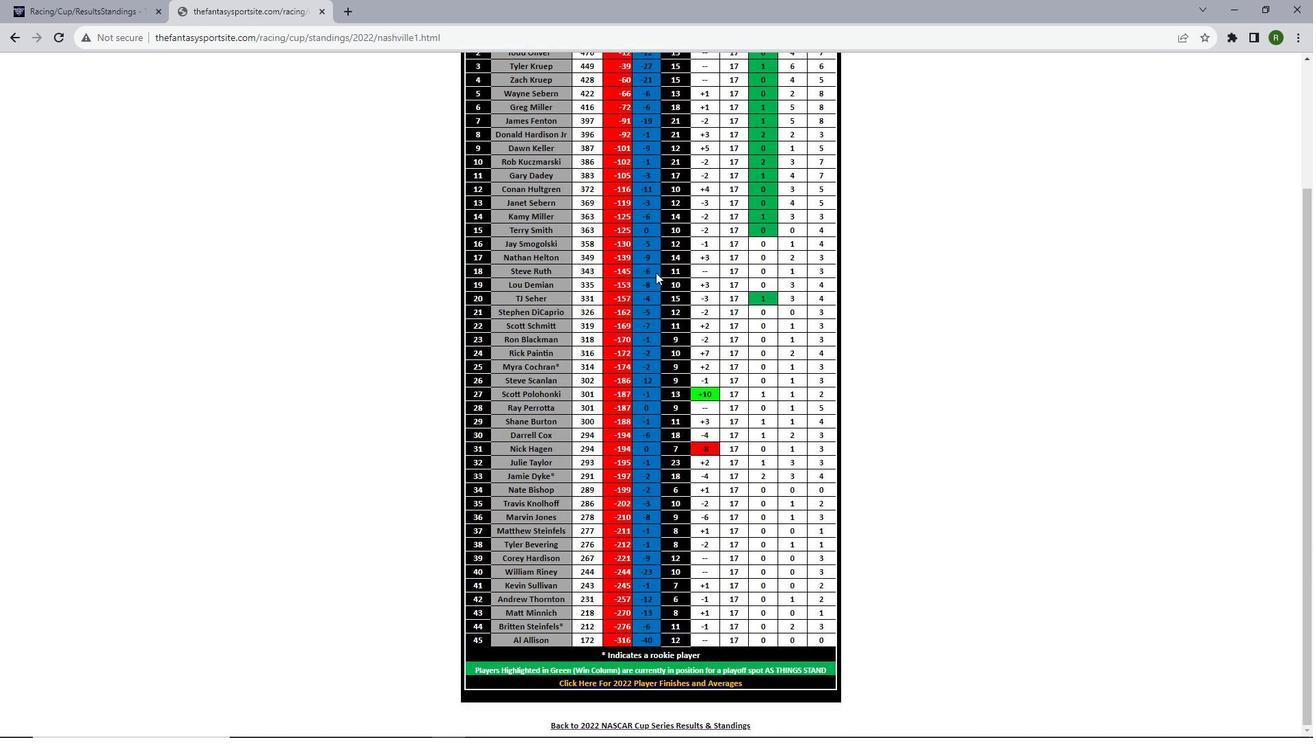 
Action: Mouse scrolled (655, 272) with delta (0, 0)
Screenshot: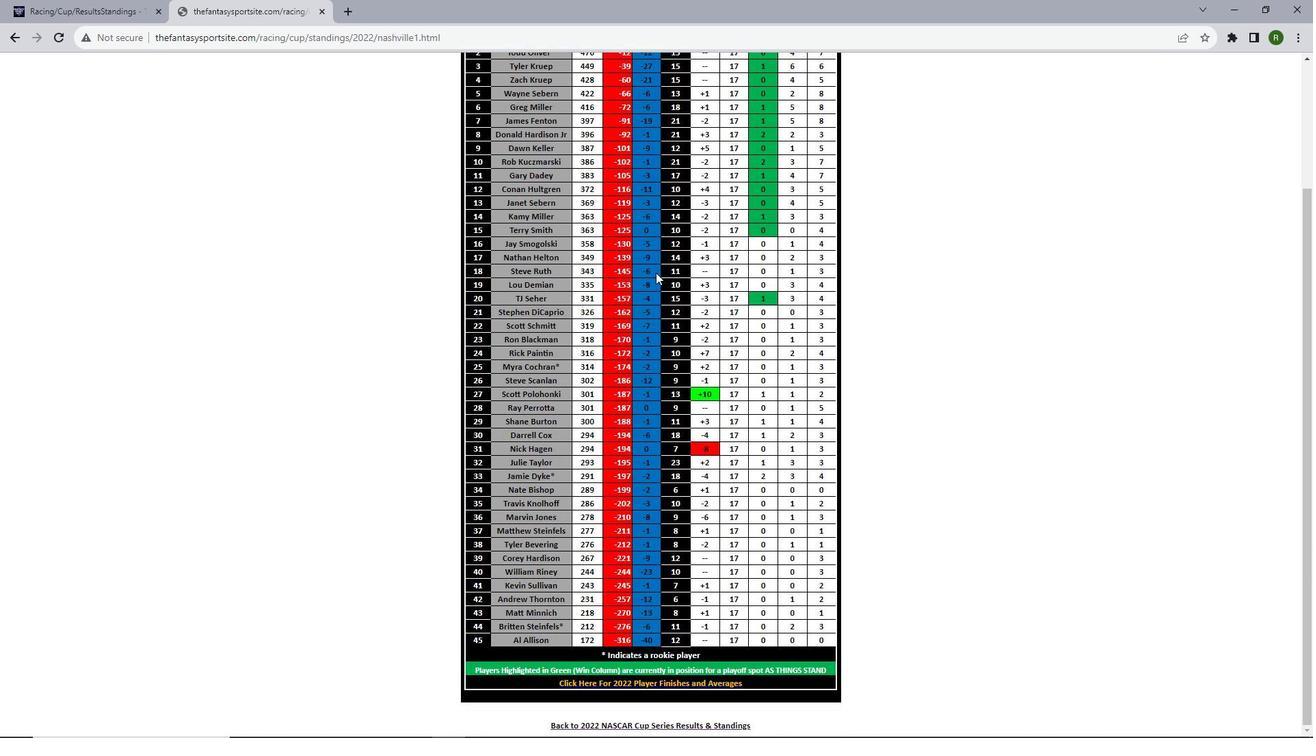 
Action: Mouse scrolled (655, 272) with delta (0, 0)
Screenshot: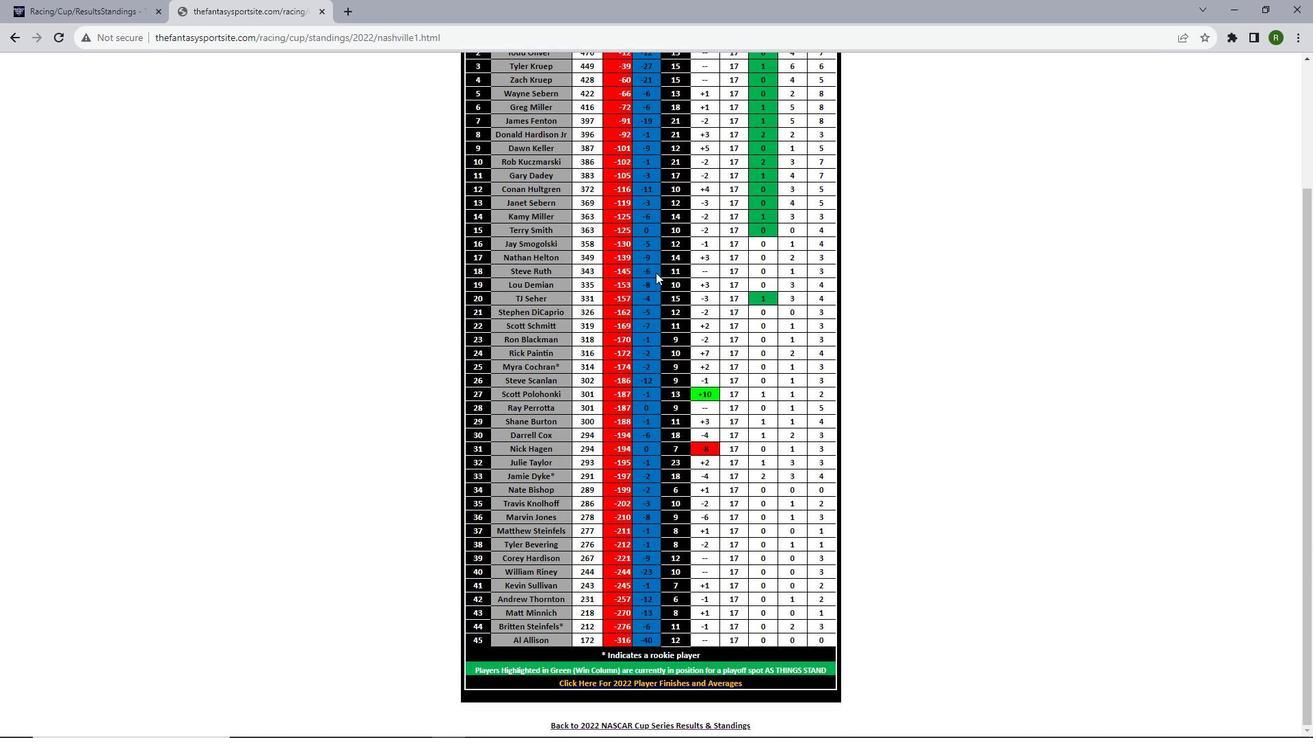 
